 Task: Create a due date automation trigger when advanced on, 2 hours after a card is due add dates starting in 1 days.
Action: Mouse moved to (1071, 306)
Screenshot: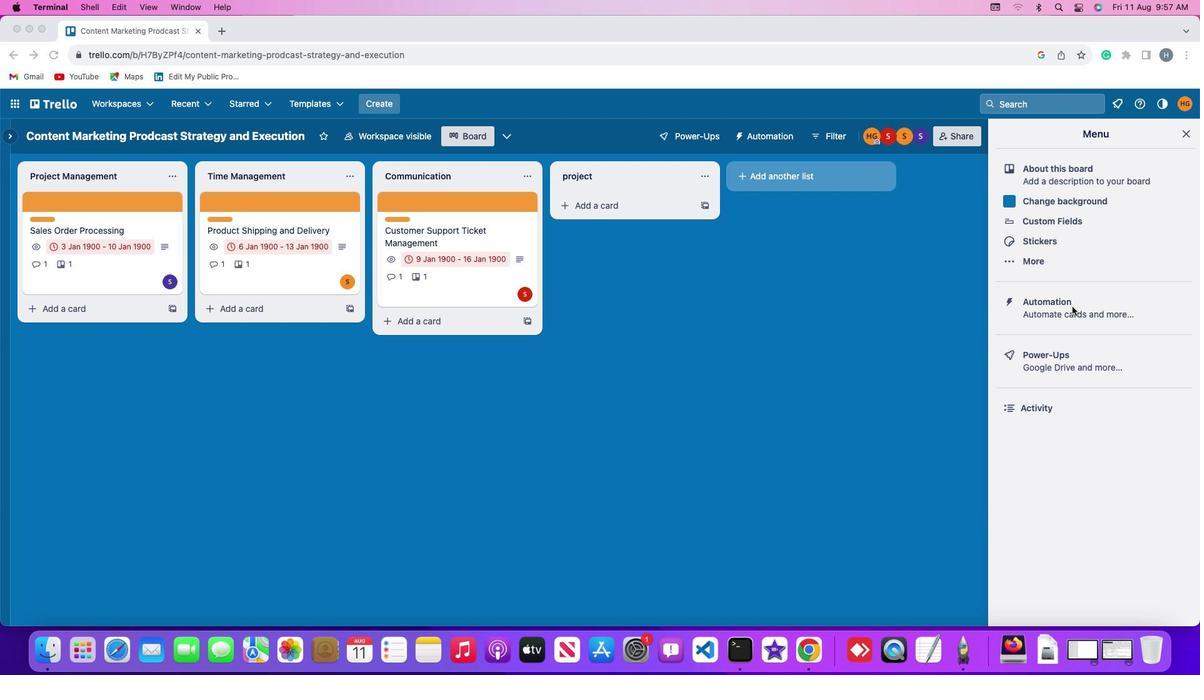 
Action: Mouse pressed left at (1071, 306)
Screenshot: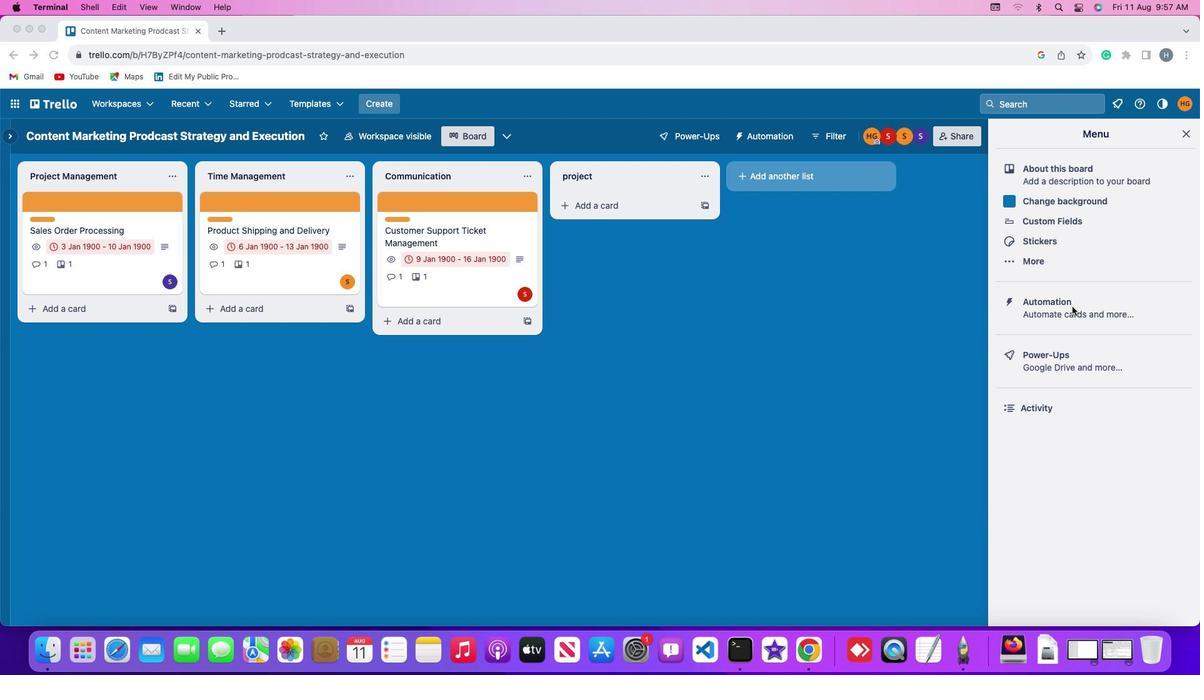 
Action: Mouse pressed left at (1071, 306)
Screenshot: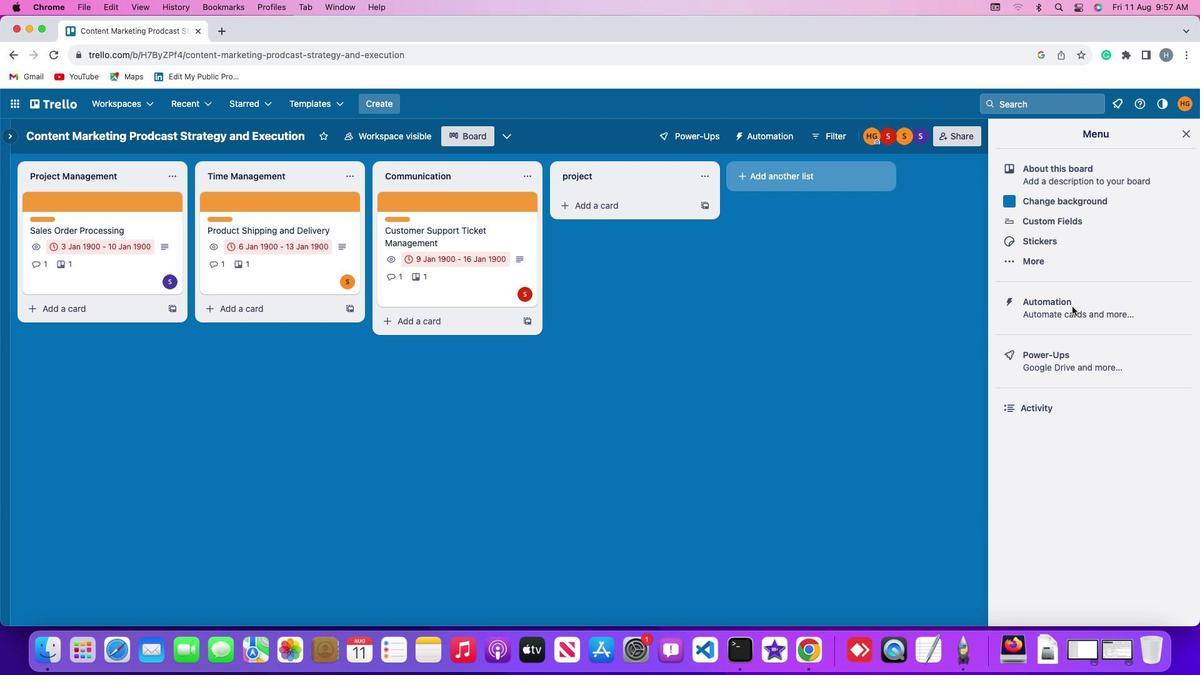 
Action: Mouse moved to (95, 296)
Screenshot: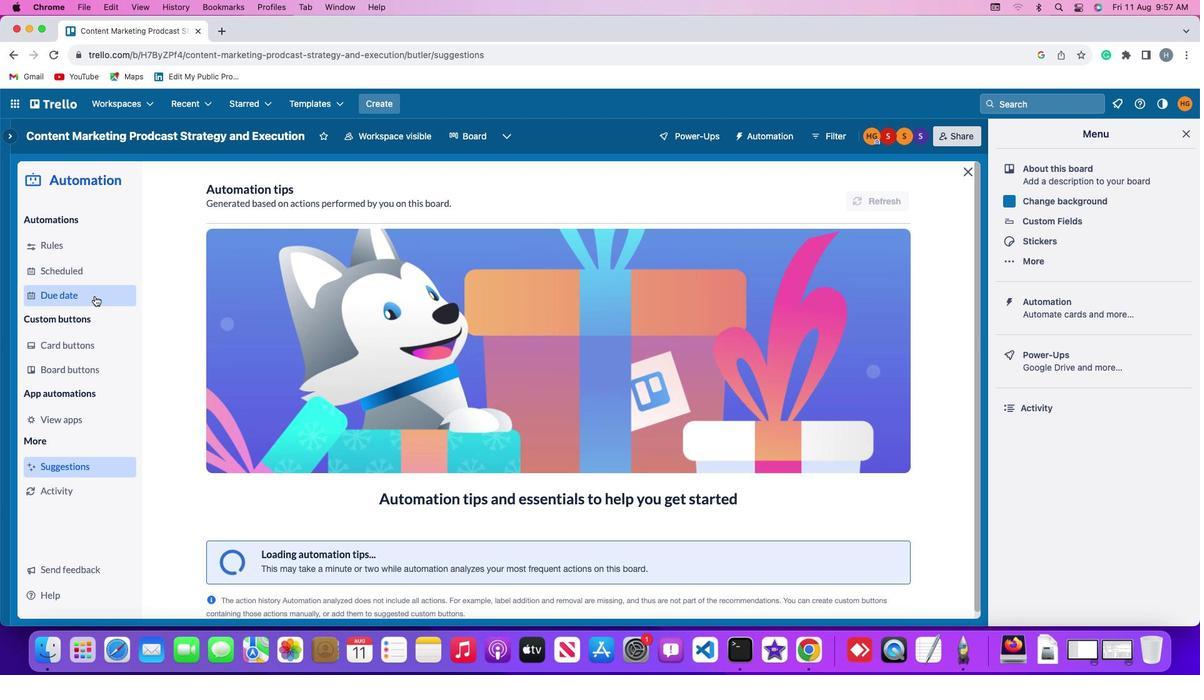 
Action: Mouse pressed left at (95, 296)
Screenshot: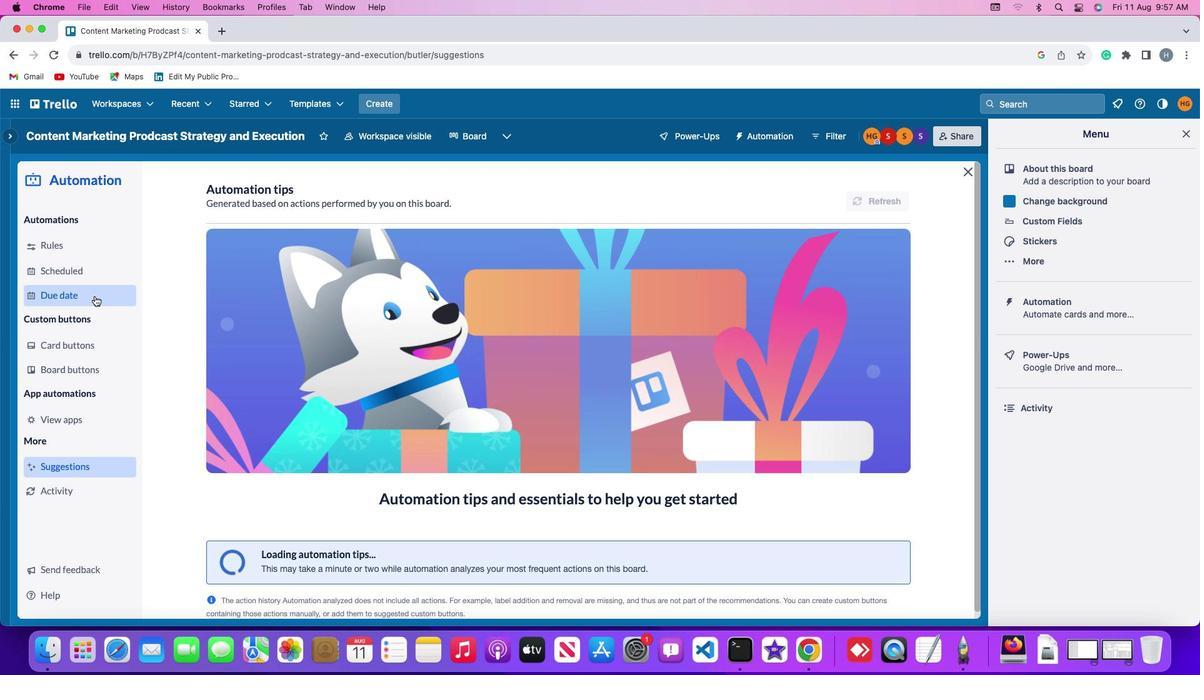 
Action: Mouse moved to (838, 194)
Screenshot: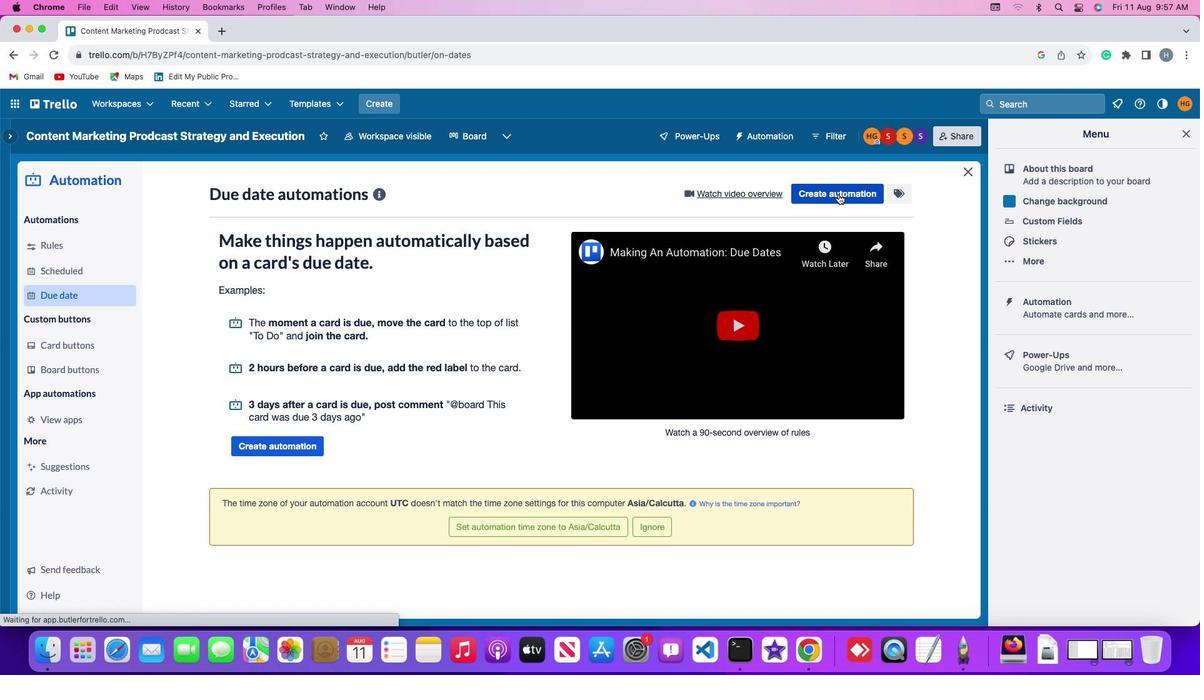 
Action: Mouse pressed left at (838, 194)
Screenshot: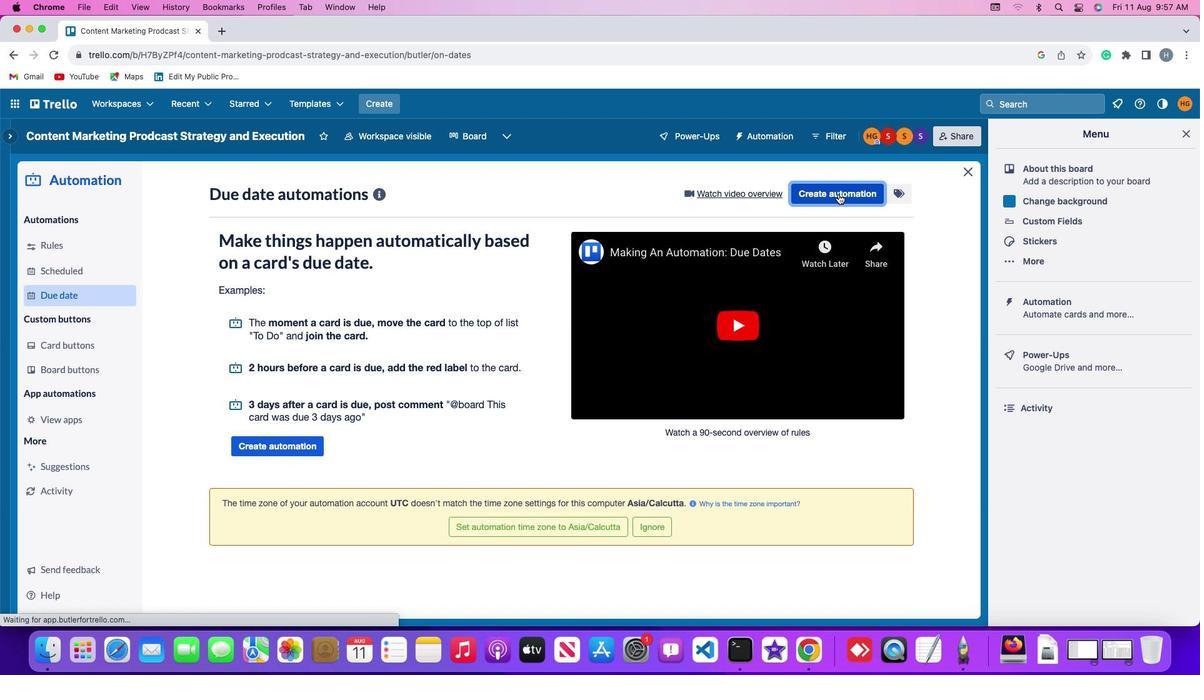 
Action: Mouse moved to (287, 313)
Screenshot: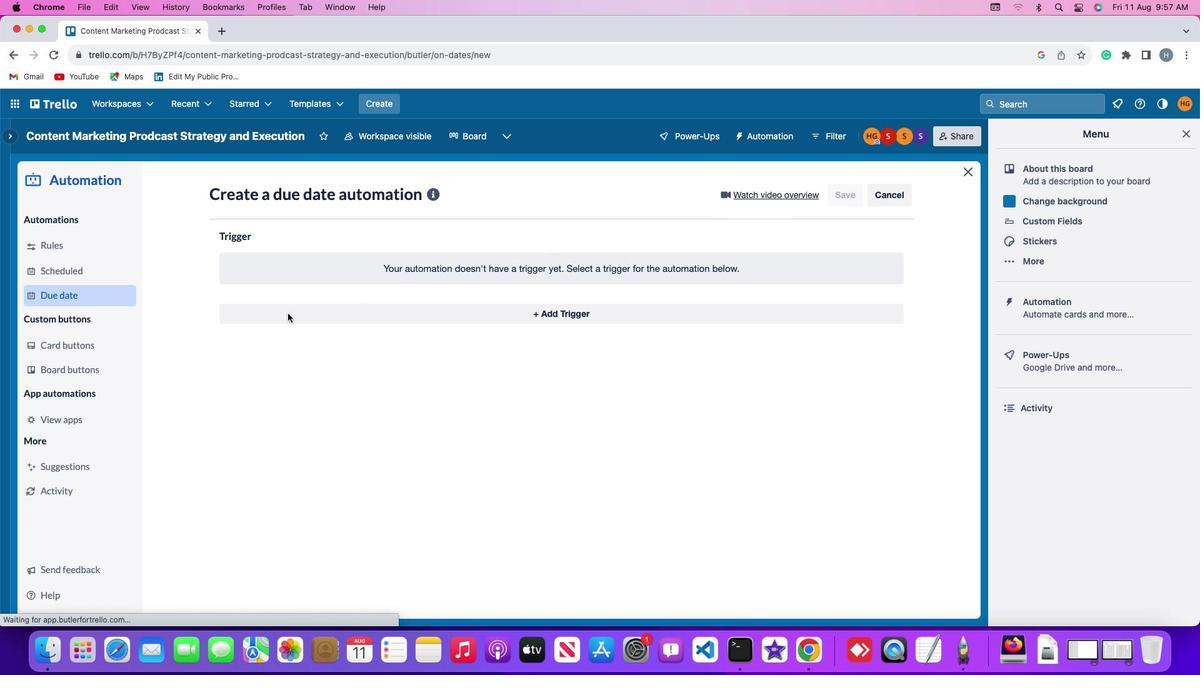 
Action: Mouse pressed left at (287, 313)
Screenshot: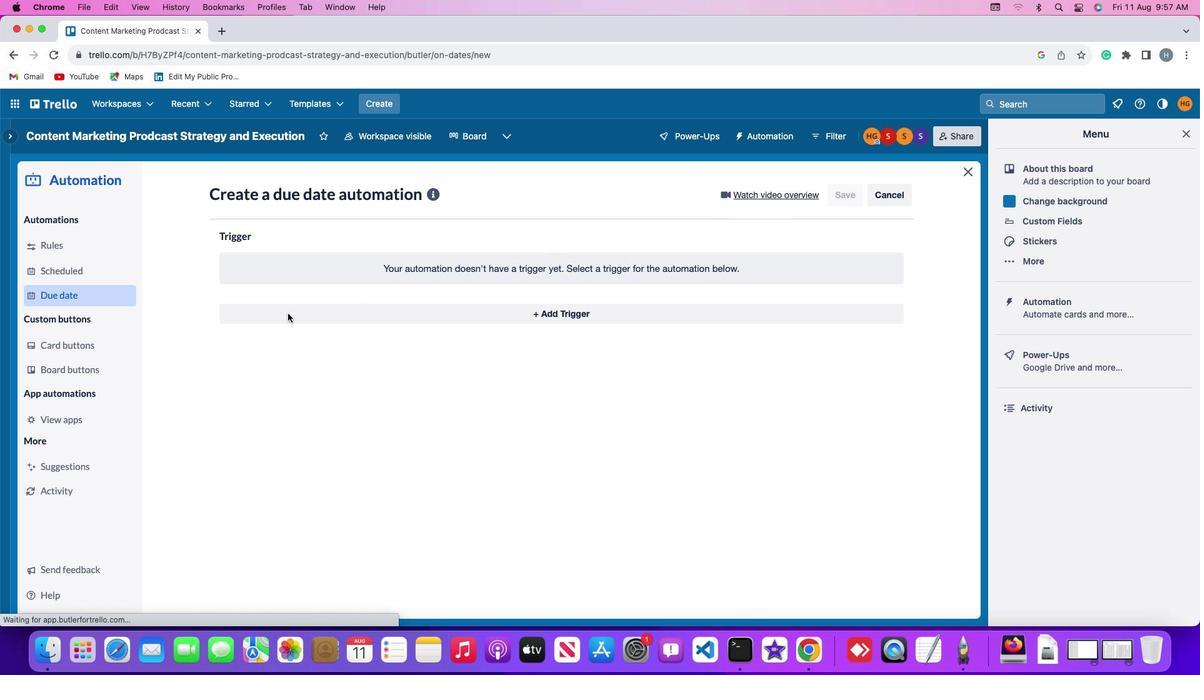 
Action: Mouse moved to (241, 501)
Screenshot: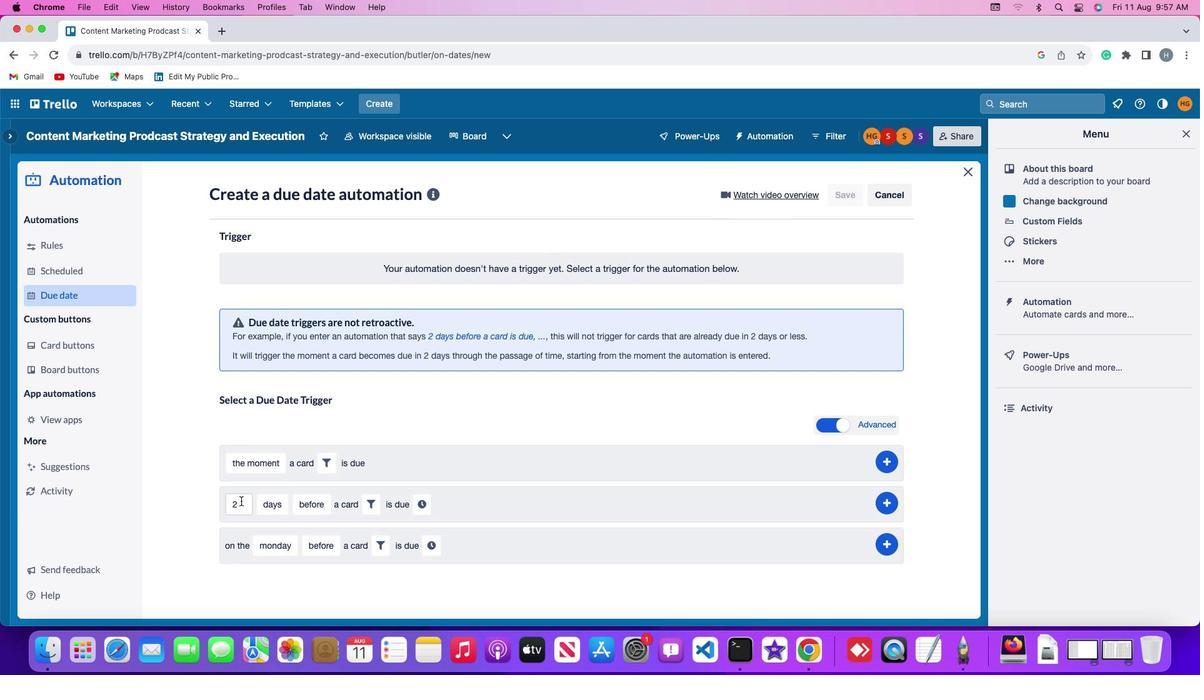 
Action: Mouse pressed left at (241, 501)
Screenshot: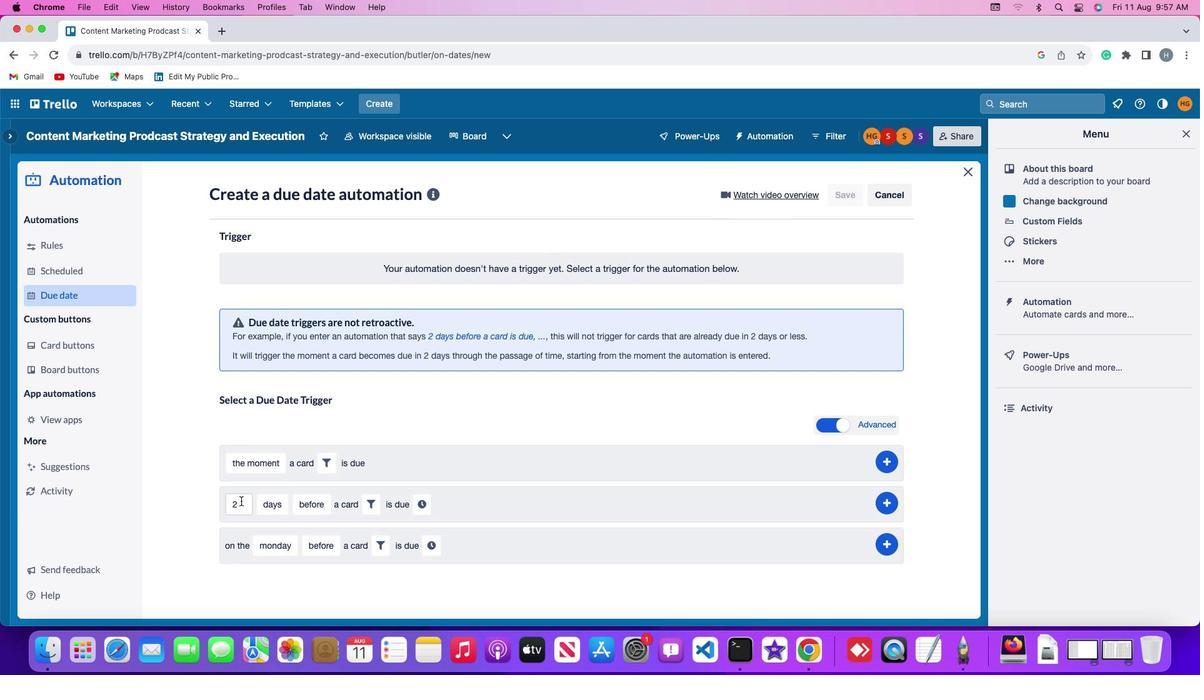 
Action: Mouse moved to (244, 500)
Screenshot: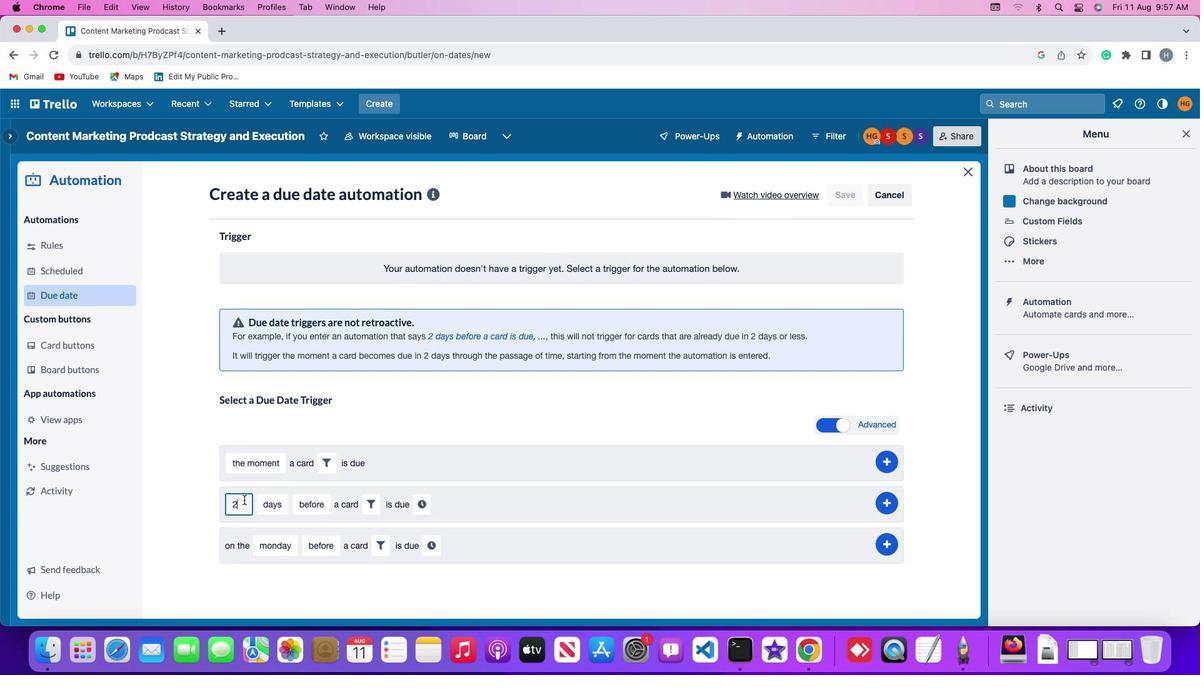 
Action: Key pressed Key.backspace'2'
Screenshot: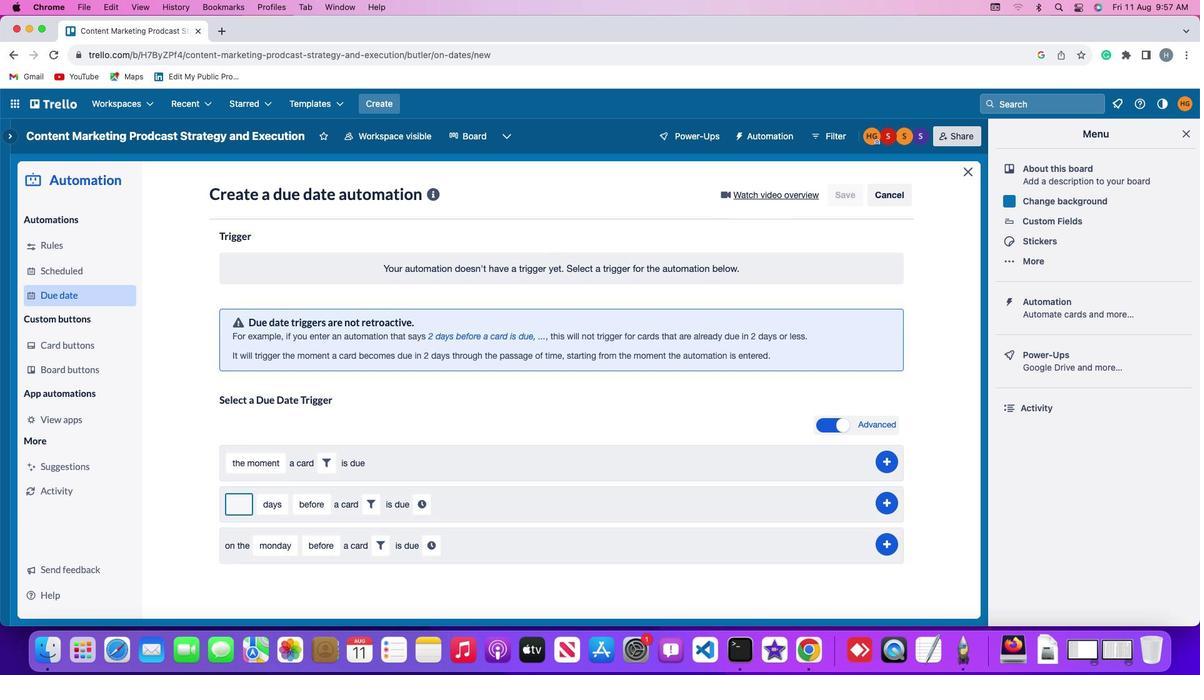 
Action: Mouse moved to (268, 499)
Screenshot: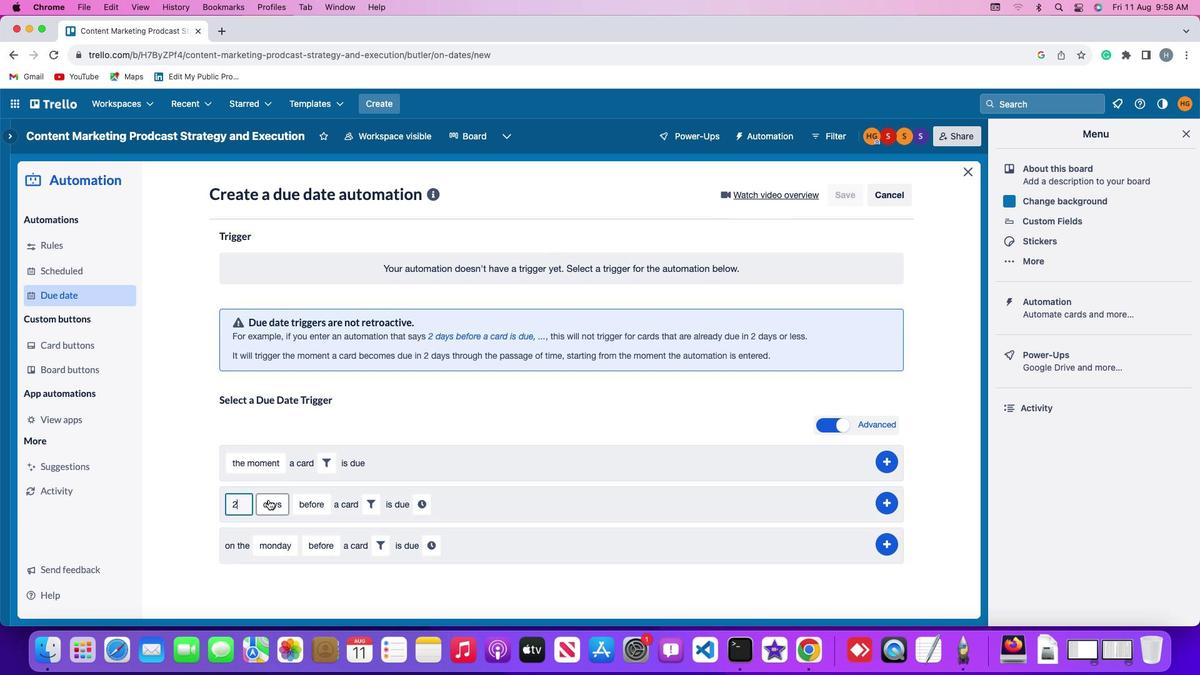 
Action: Mouse pressed left at (268, 499)
Screenshot: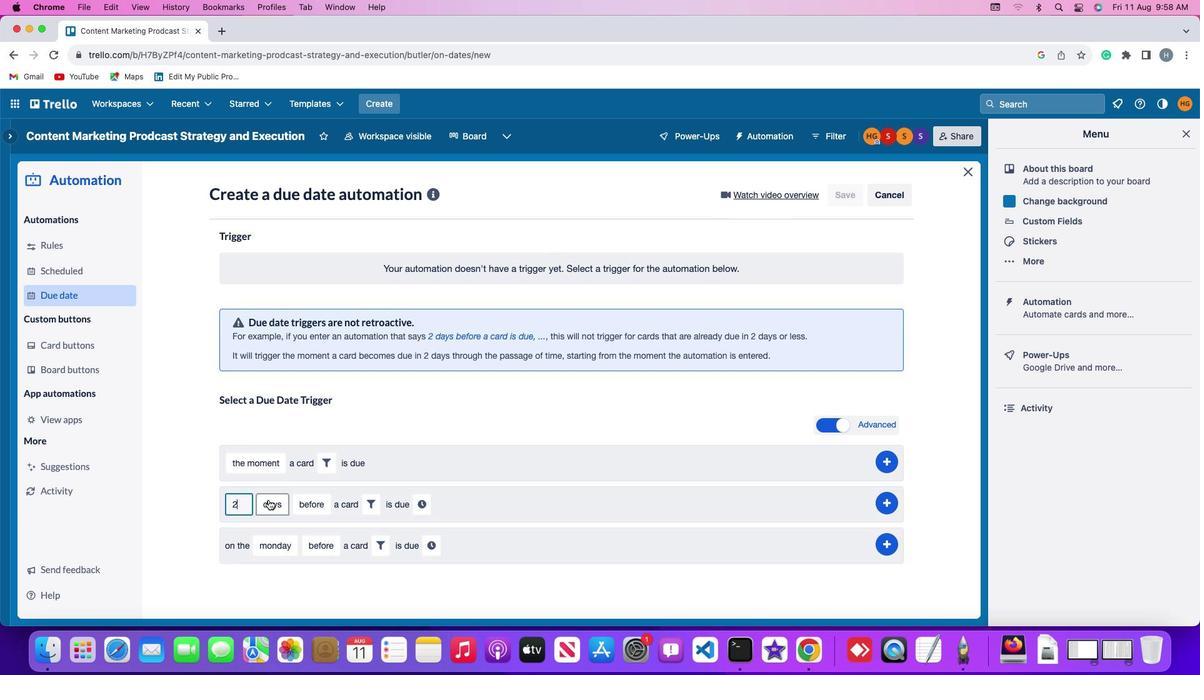
Action: Mouse moved to (284, 581)
Screenshot: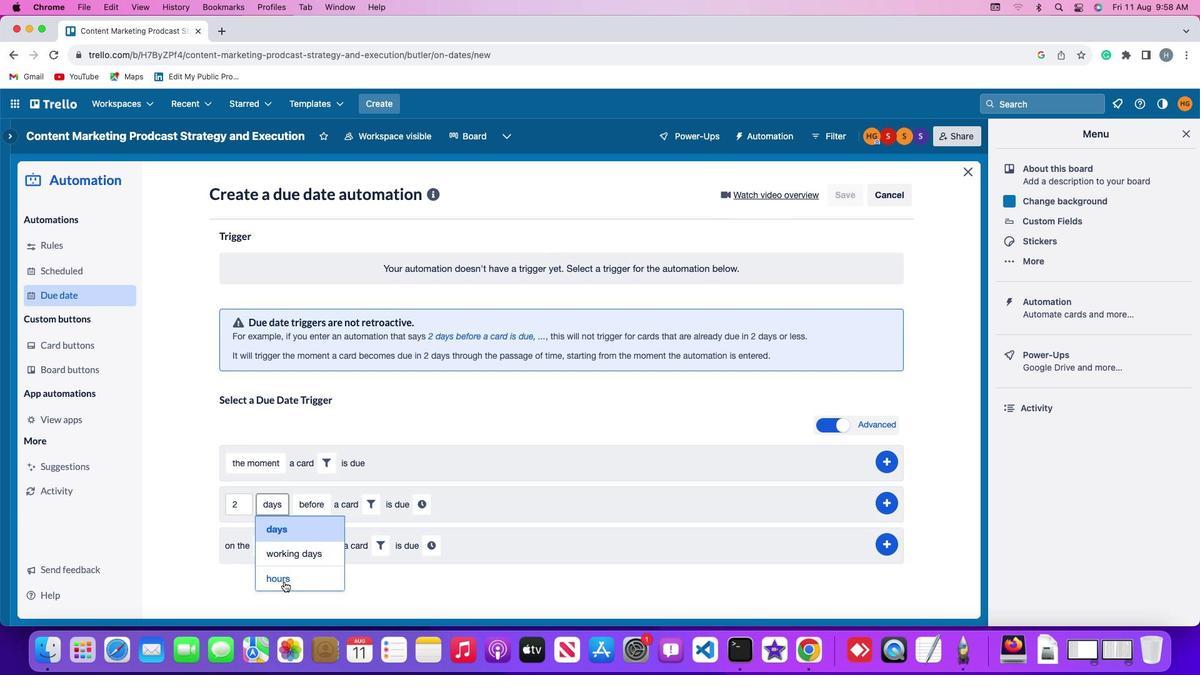 
Action: Mouse pressed left at (284, 581)
Screenshot: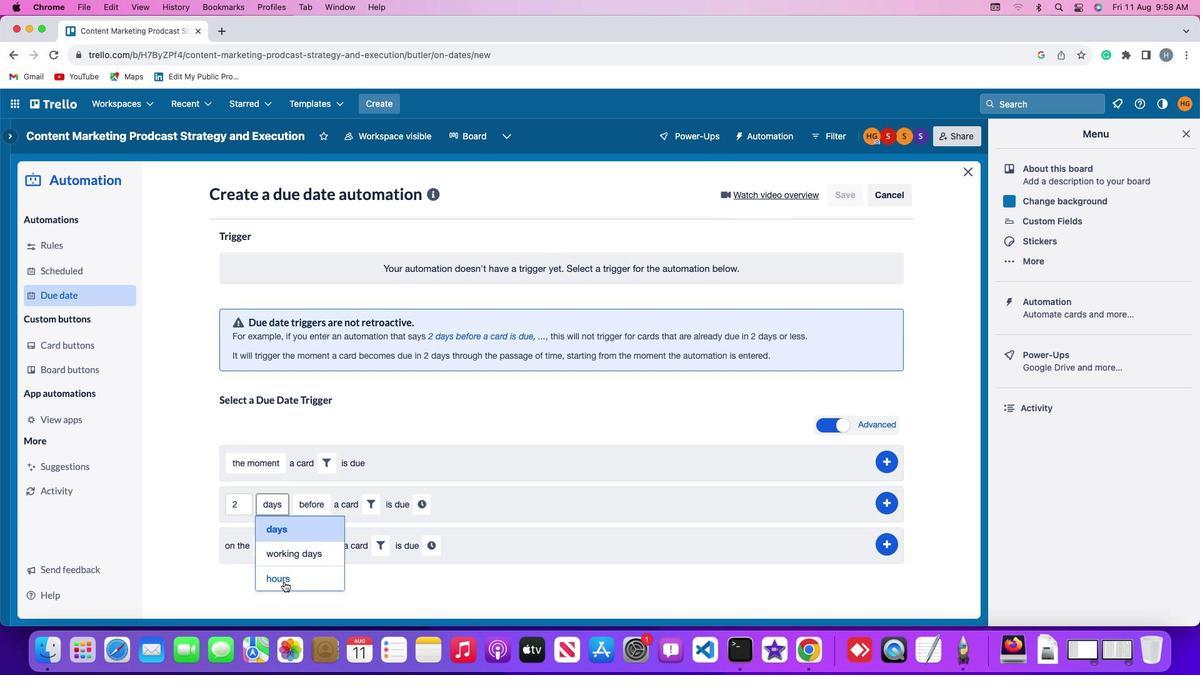
Action: Mouse moved to (322, 504)
Screenshot: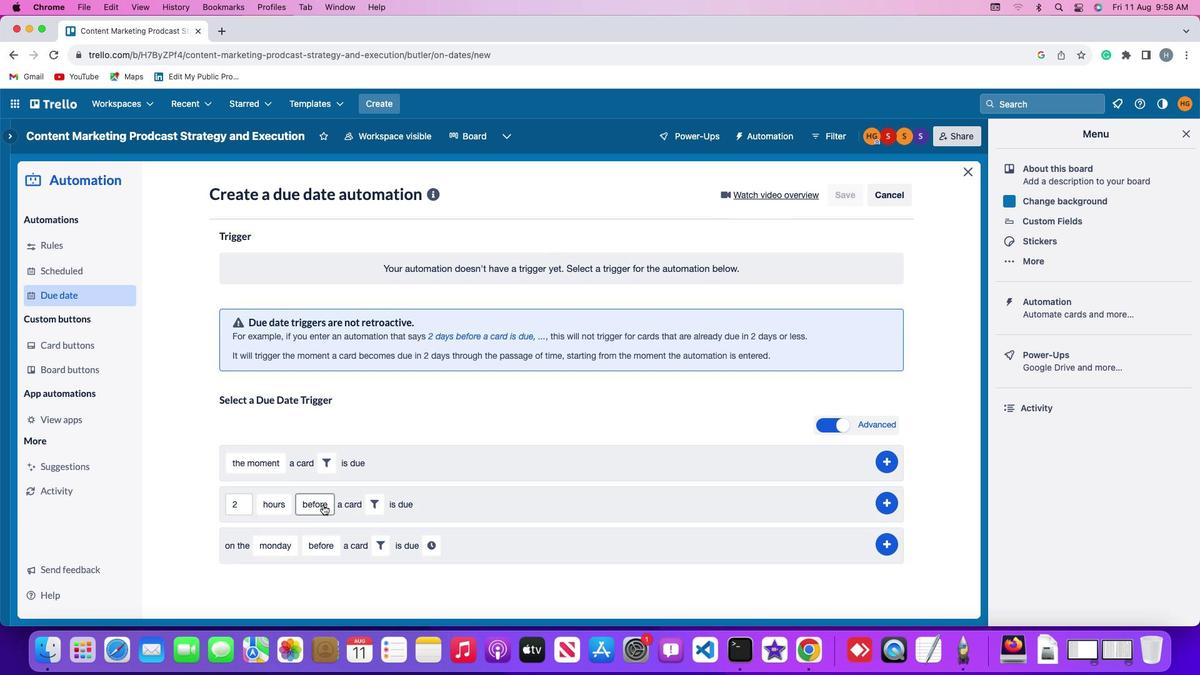 
Action: Mouse pressed left at (322, 504)
Screenshot: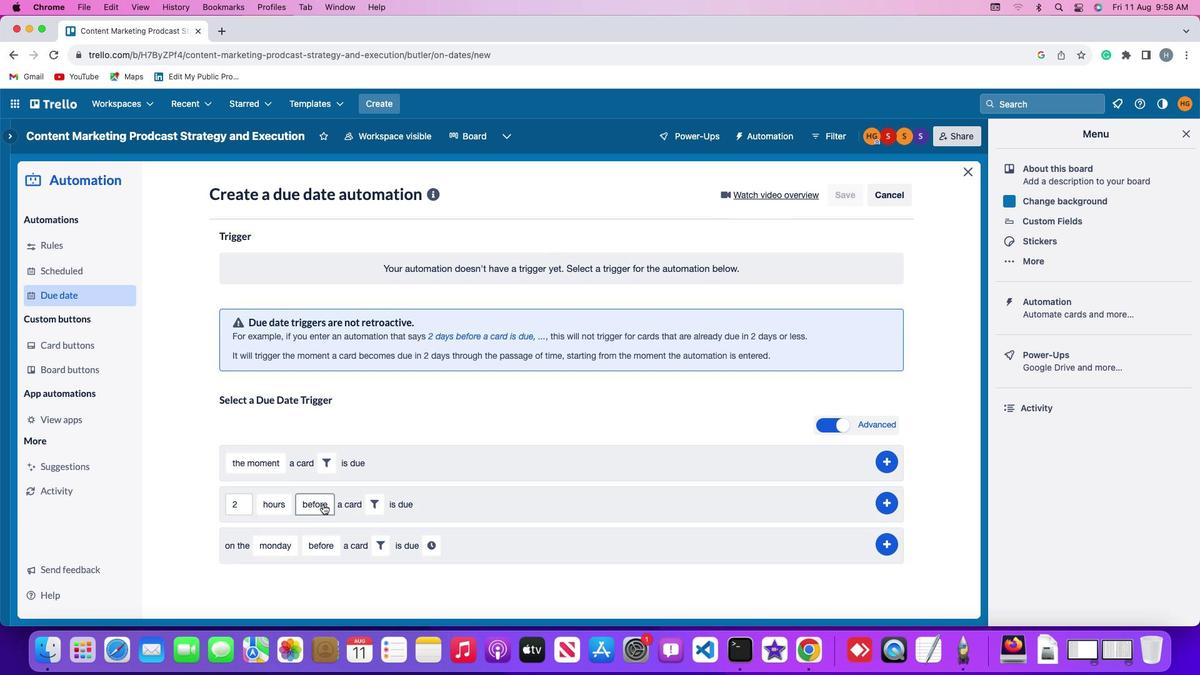 
Action: Mouse moved to (328, 556)
Screenshot: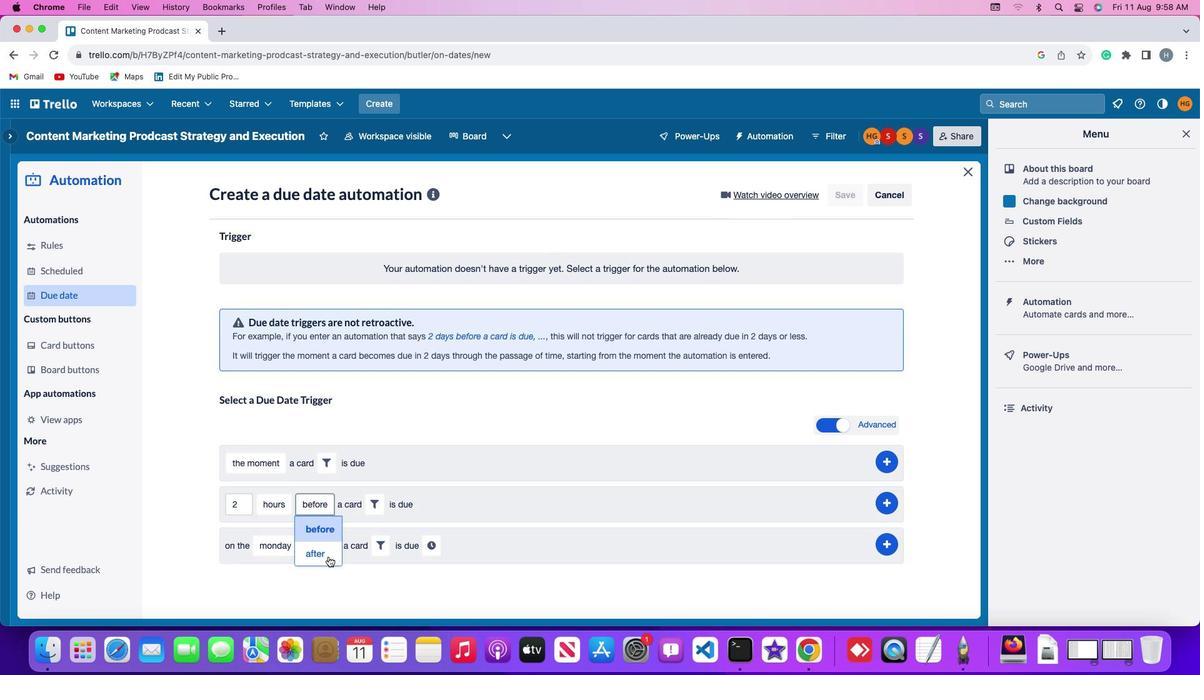 
Action: Mouse pressed left at (328, 556)
Screenshot: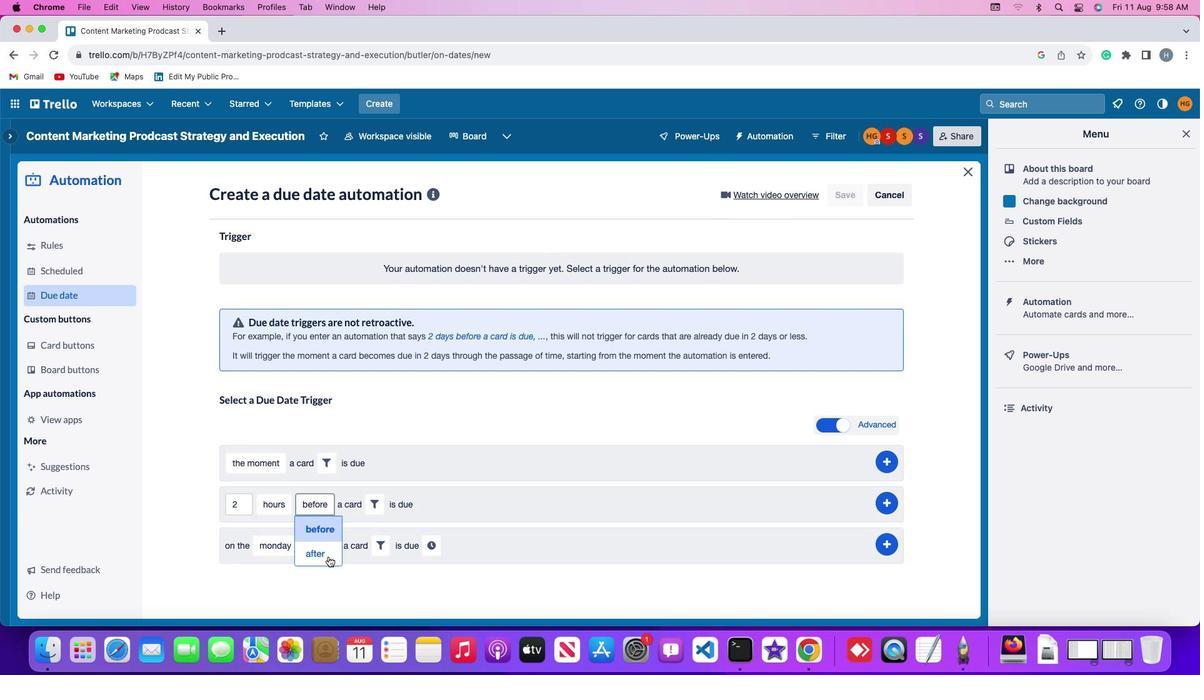 
Action: Mouse moved to (365, 507)
Screenshot: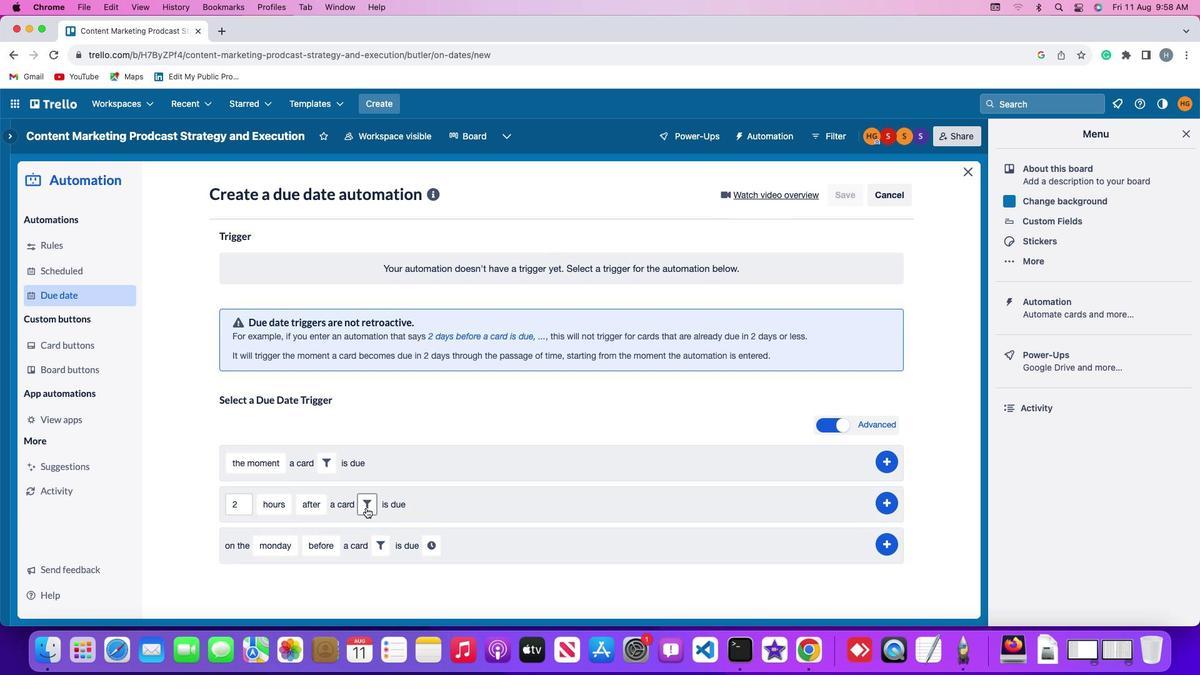 
Action: Mouse pressed left at (365, 507)
Screenshot: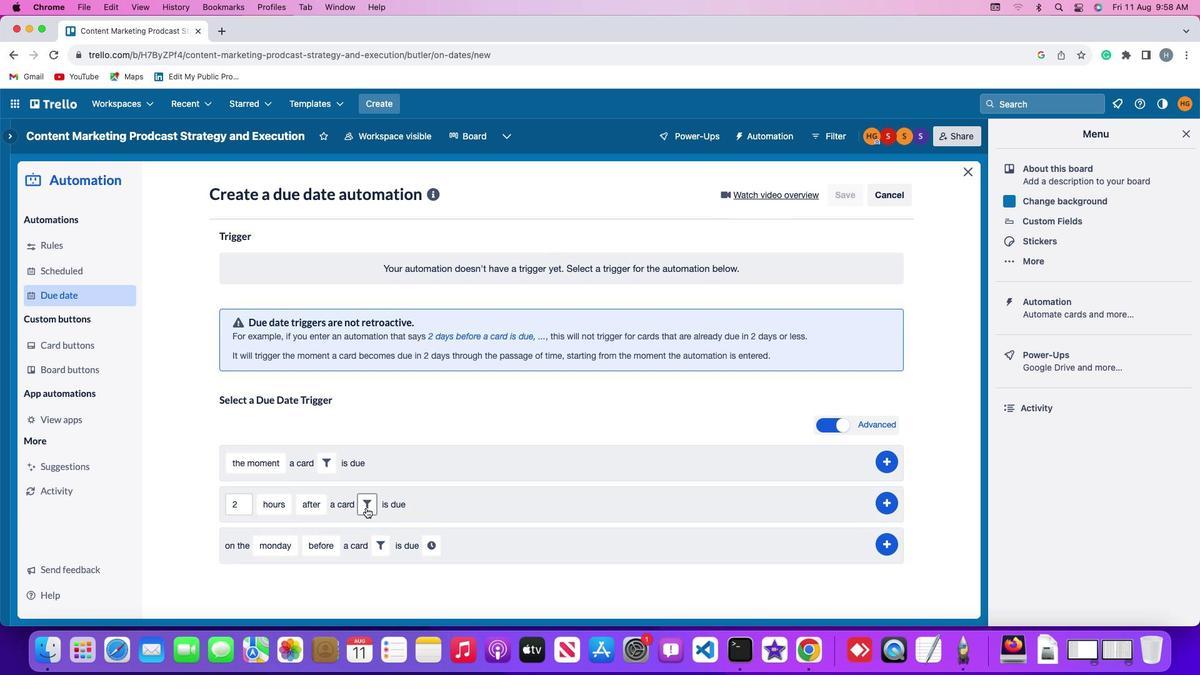 
Action: Mouse moved to (438, 548)
Screenshot: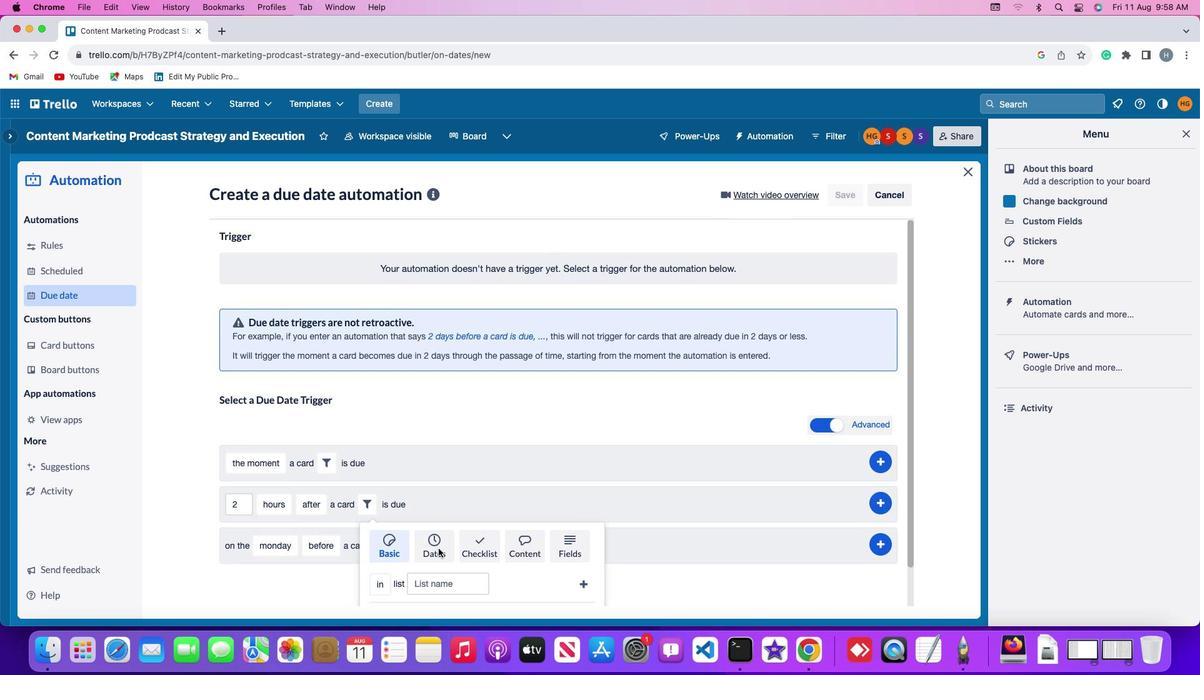 
Action: Mouse pressed left at (438, 548)
Screenshot: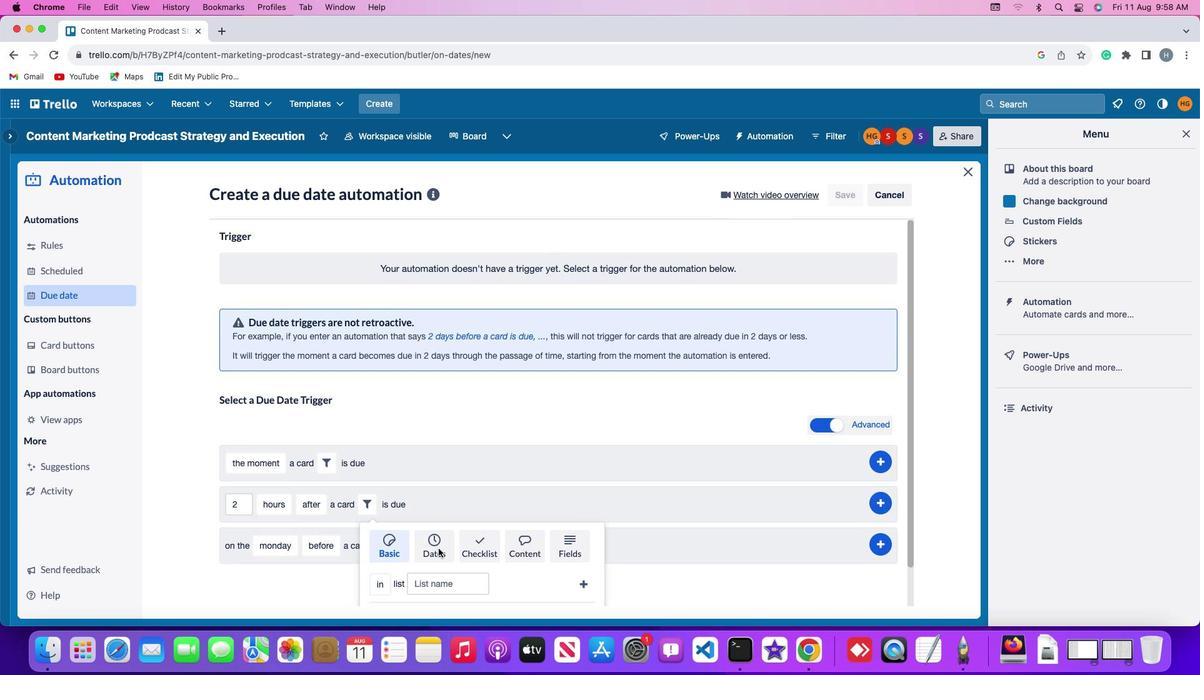 
Action: Mouse moved to (336, 580)
Screenshot: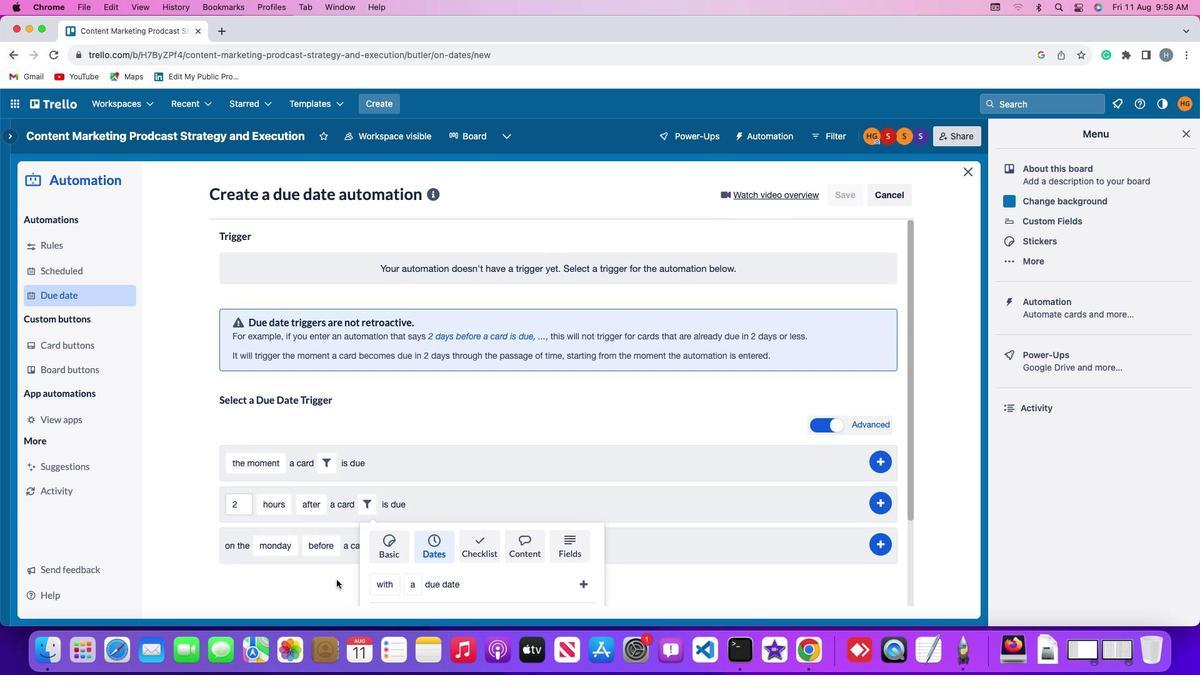 
Action: Mouse scrolled (336, 580) with delta (0, 0)
Screenshot: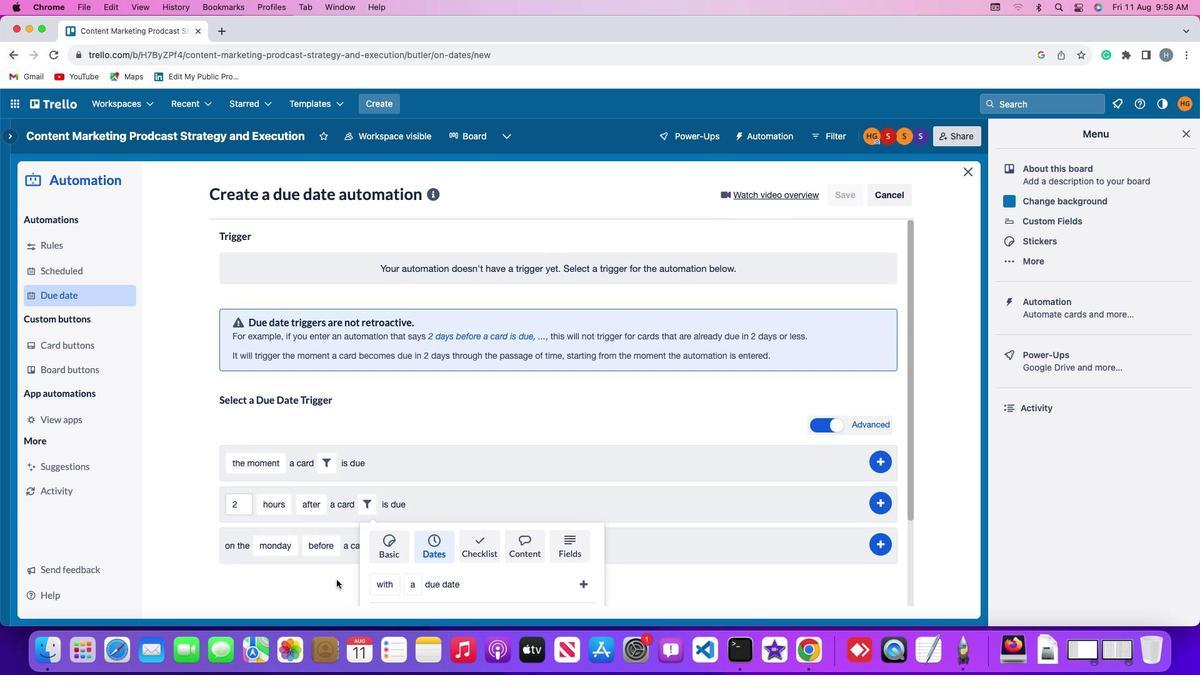
Action: Mouse scrolled (336, 580) with delta (0, 0)
Screenshot: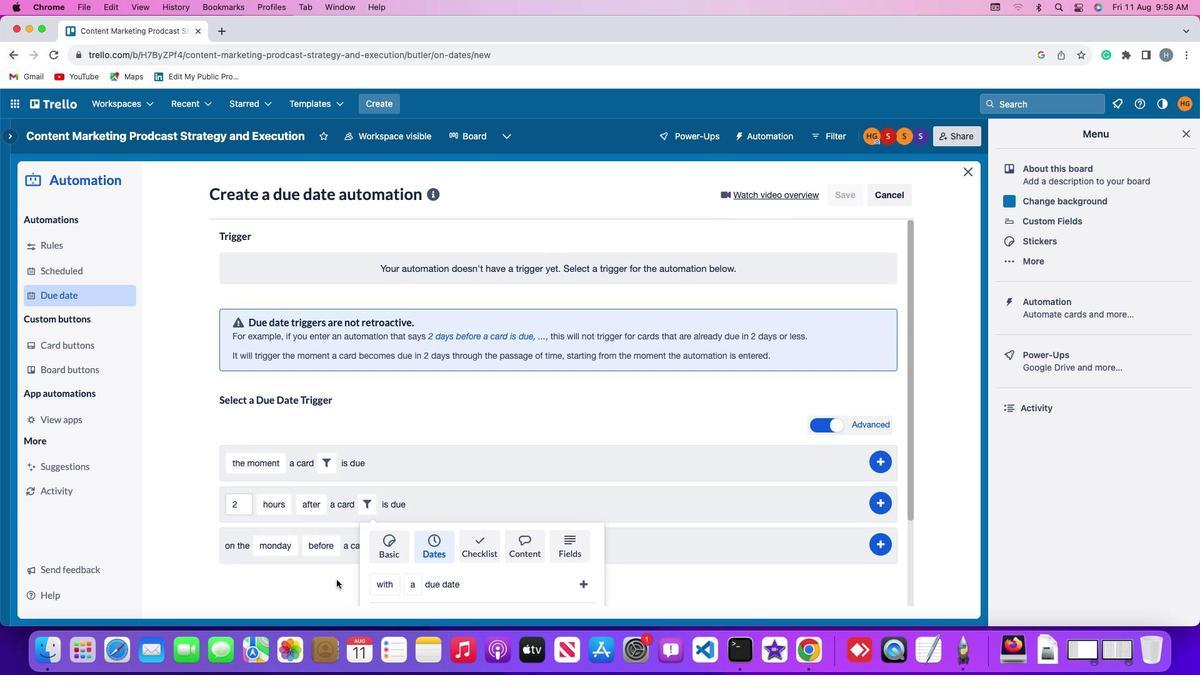 
Action: Mouse scrolled (336, 580) with delta (0, -1)
Screenshot: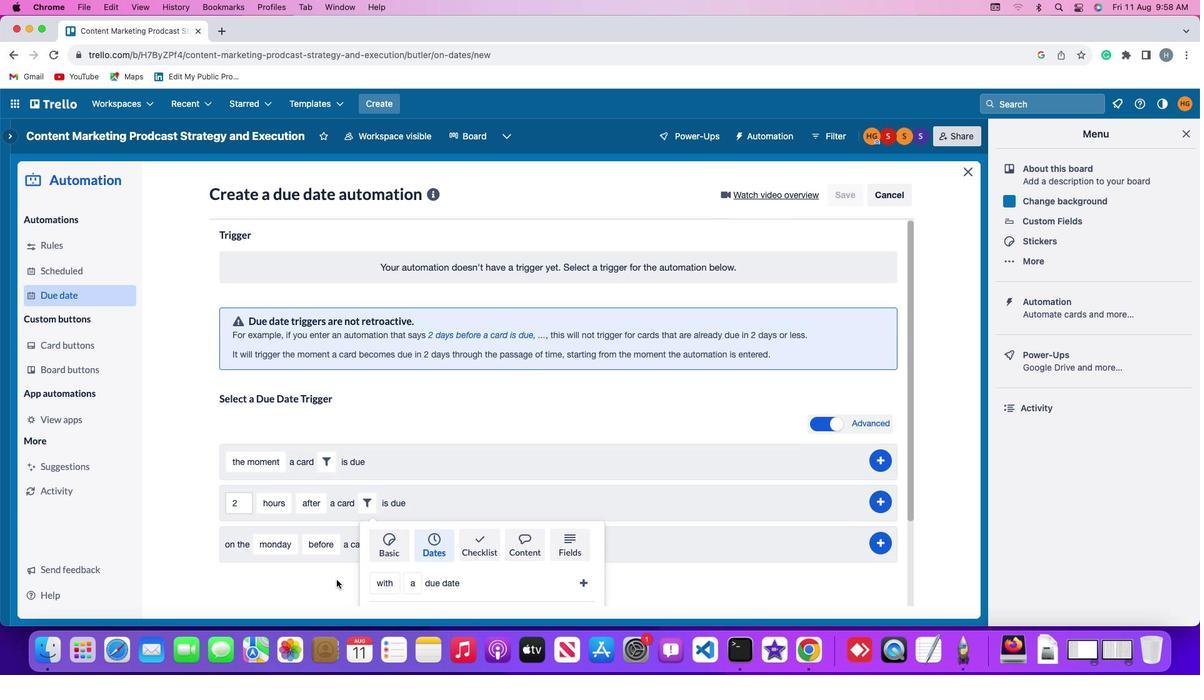 
Action: Mouse scrolled (336, 580) with delta (0, -3)
Screenshot: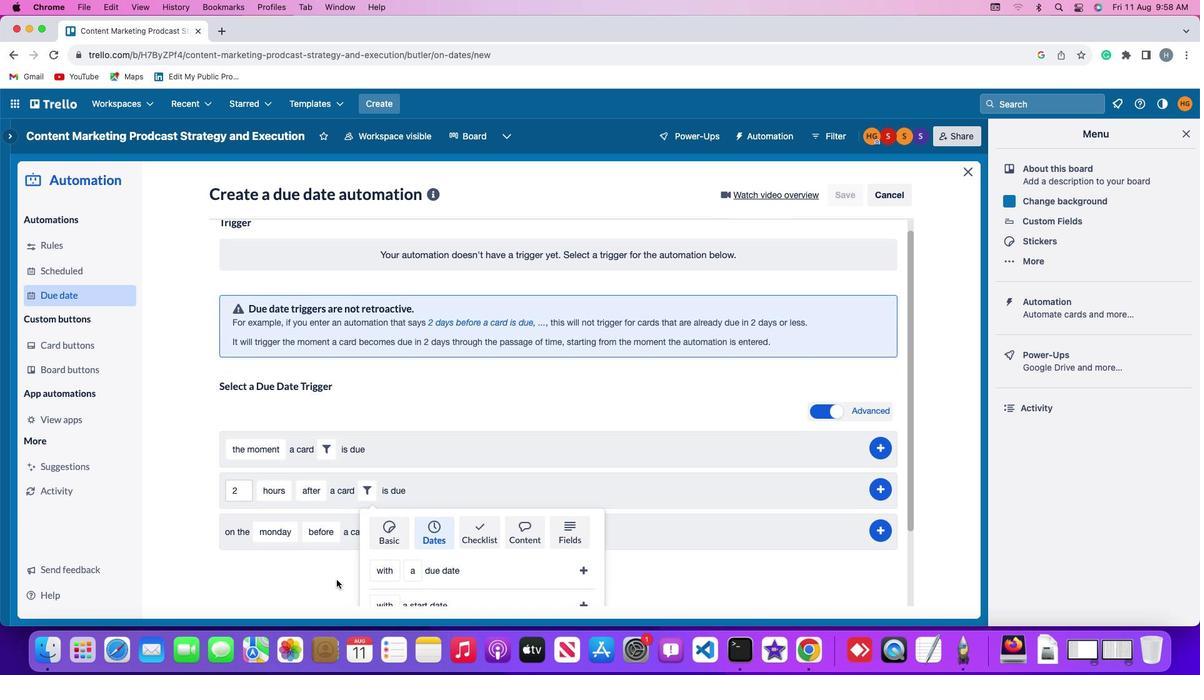 
Action: Mouse scrolled (336, 580) with delta (0, 0)
Screenshot: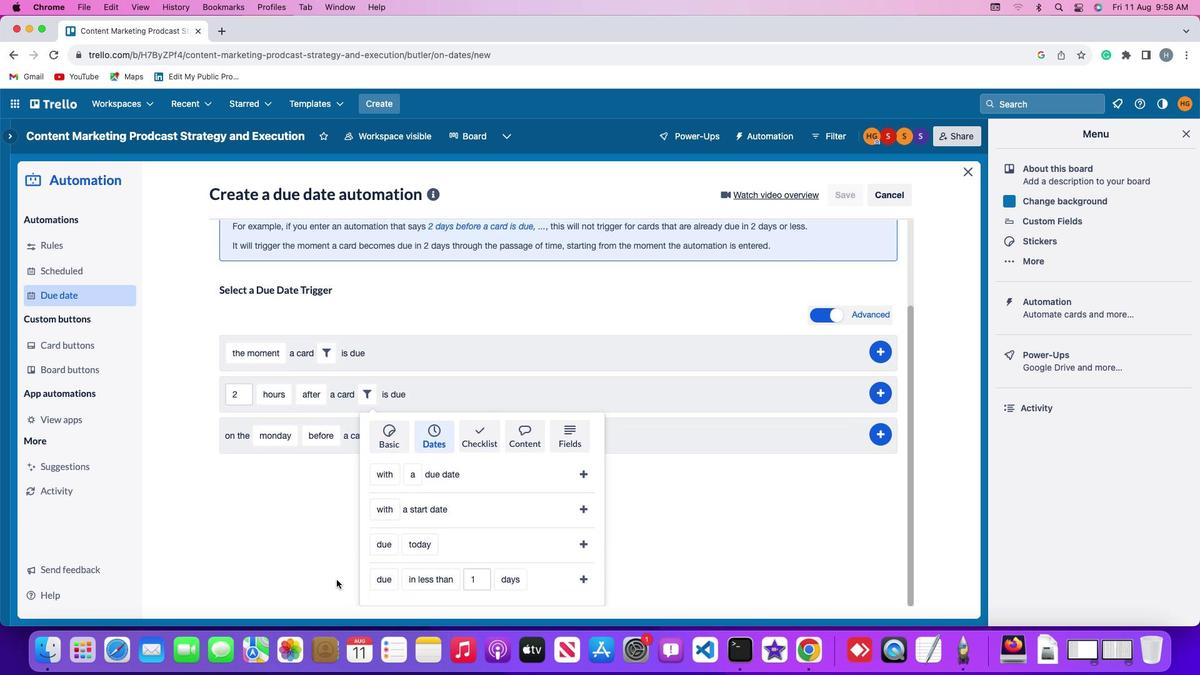 
Action: Mouse scrolled (336, 580) with delta (0, 0)
Screenshot: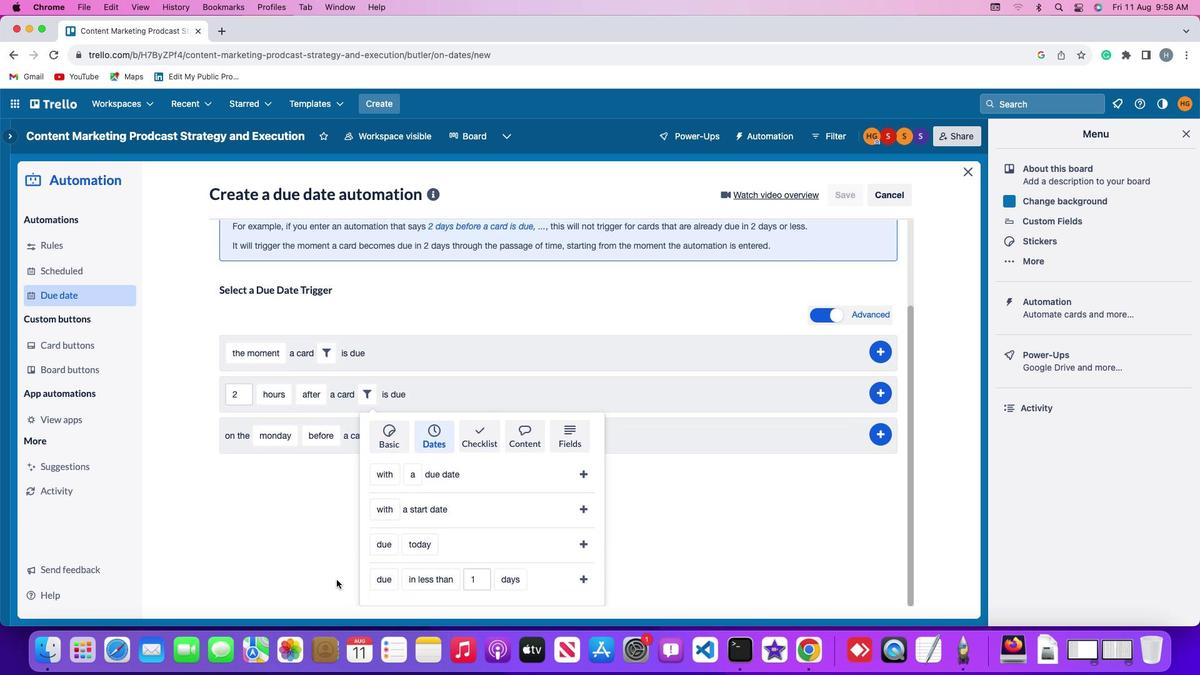 
Action: Mouse scrolled (336, 580) with delta (0, -1)
Screenshot: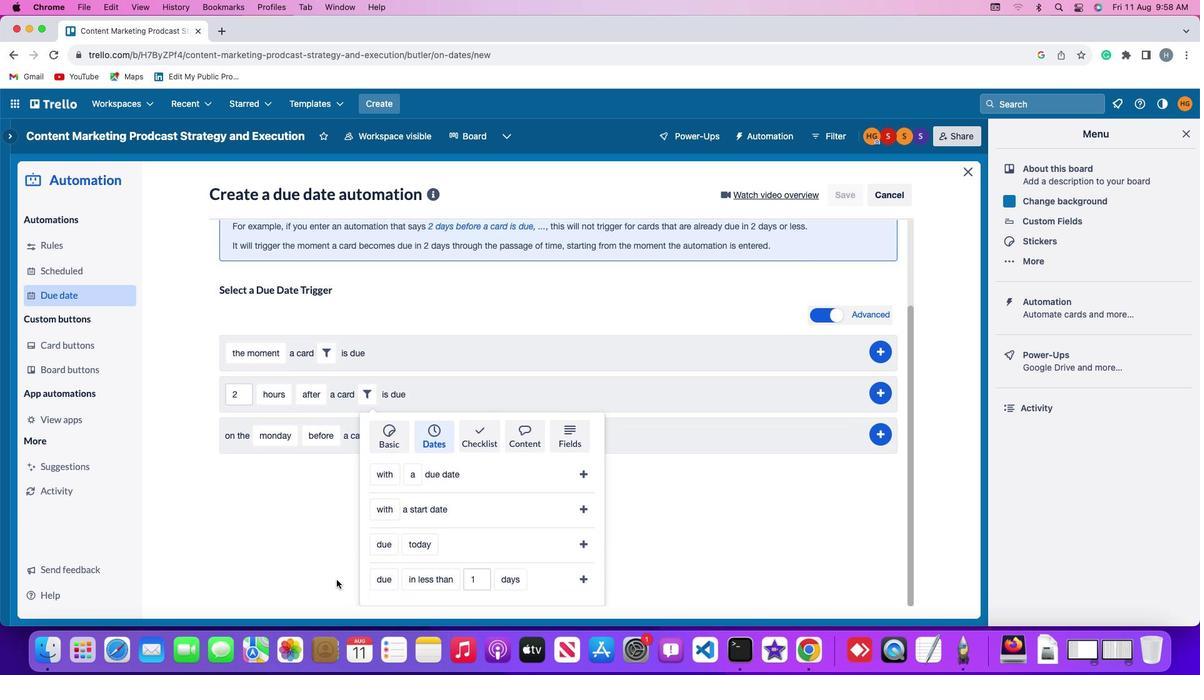 
Action: Mouse scrolled (336, 580) with delta (0, -3)
Screenshot: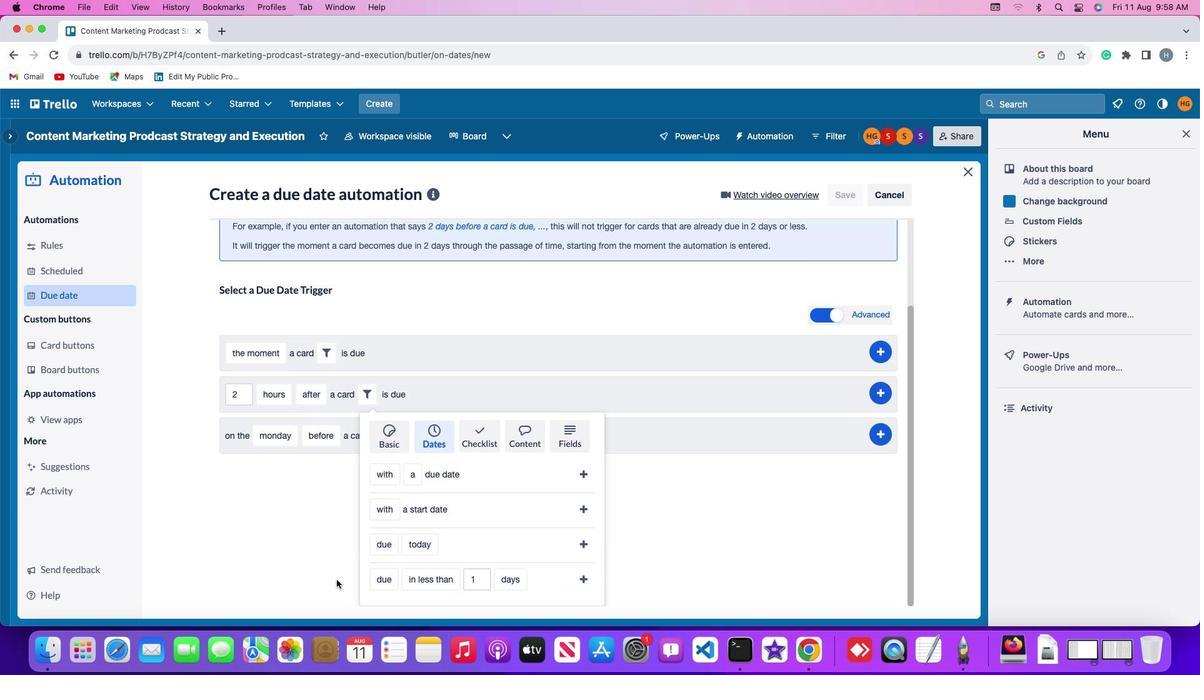 
Action: Mouse moved to (383, 573)
Screenshot: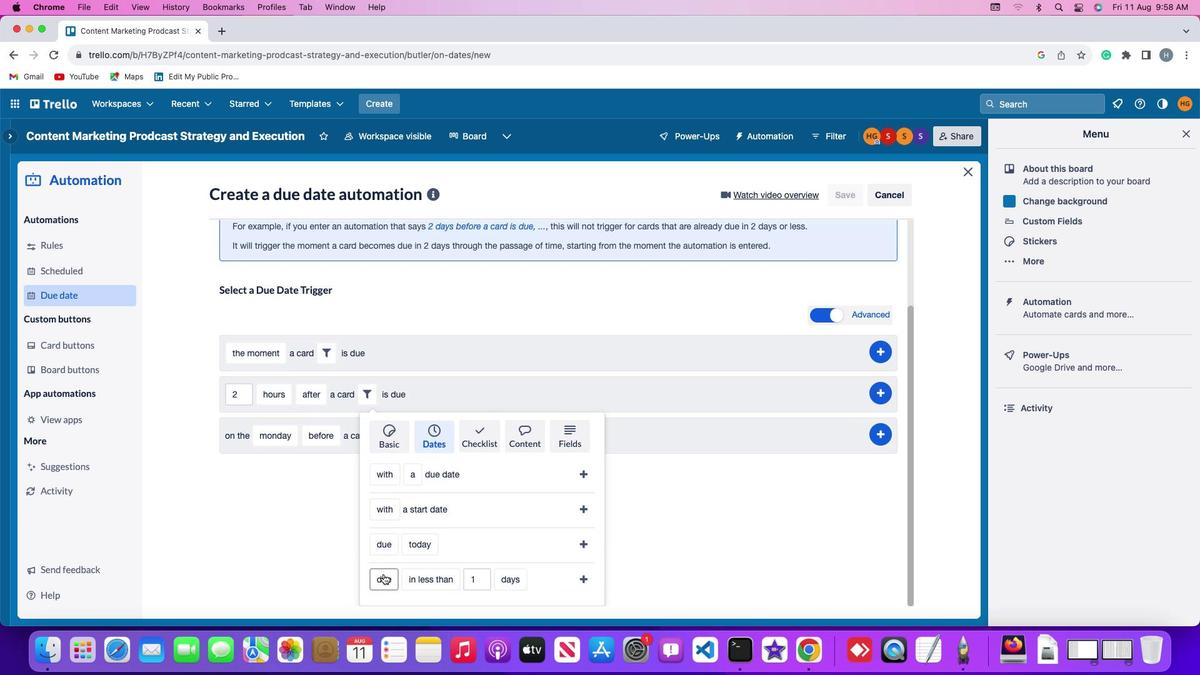 
Action: Mouse pressed left at (383, 573)
Screenshot: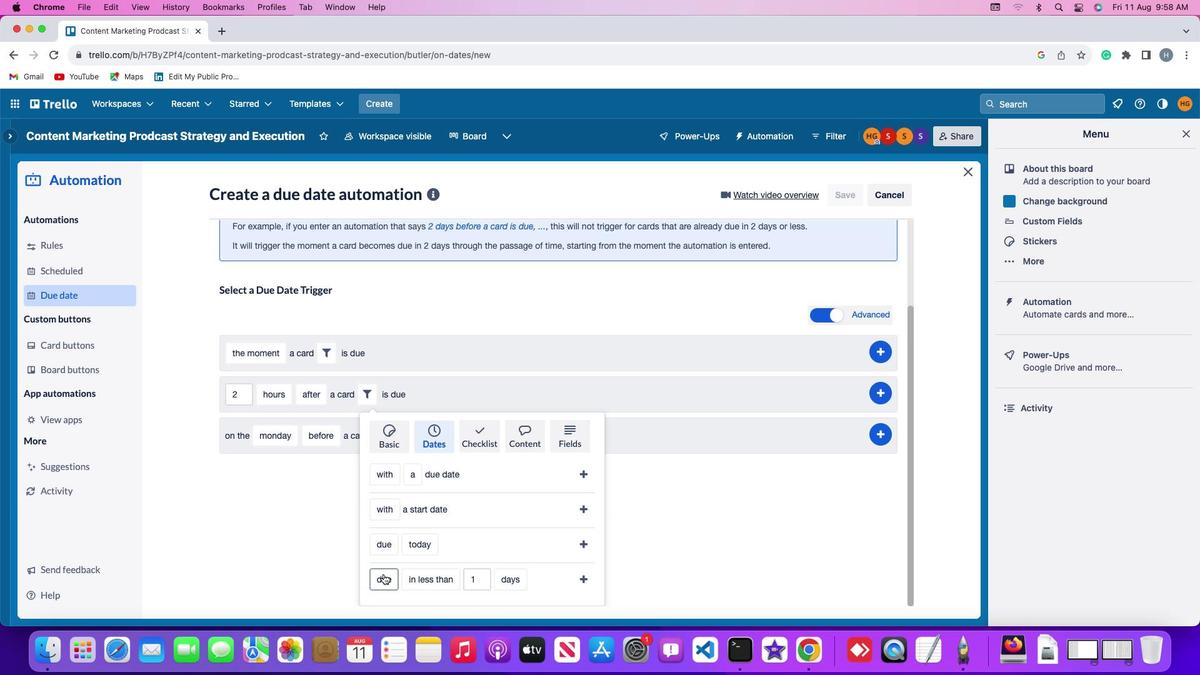 
Action: Mouse moved to (387, 558)
Screenshot: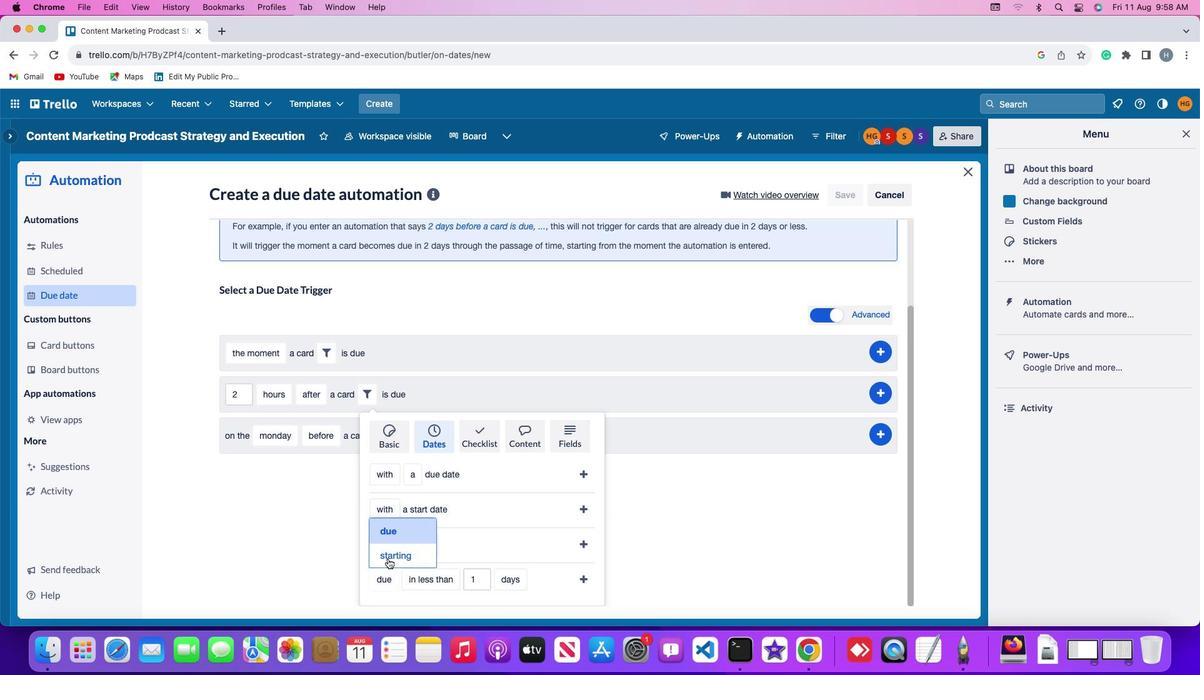 
Action: Mouse pressed left at (387, 558)
Screenshot: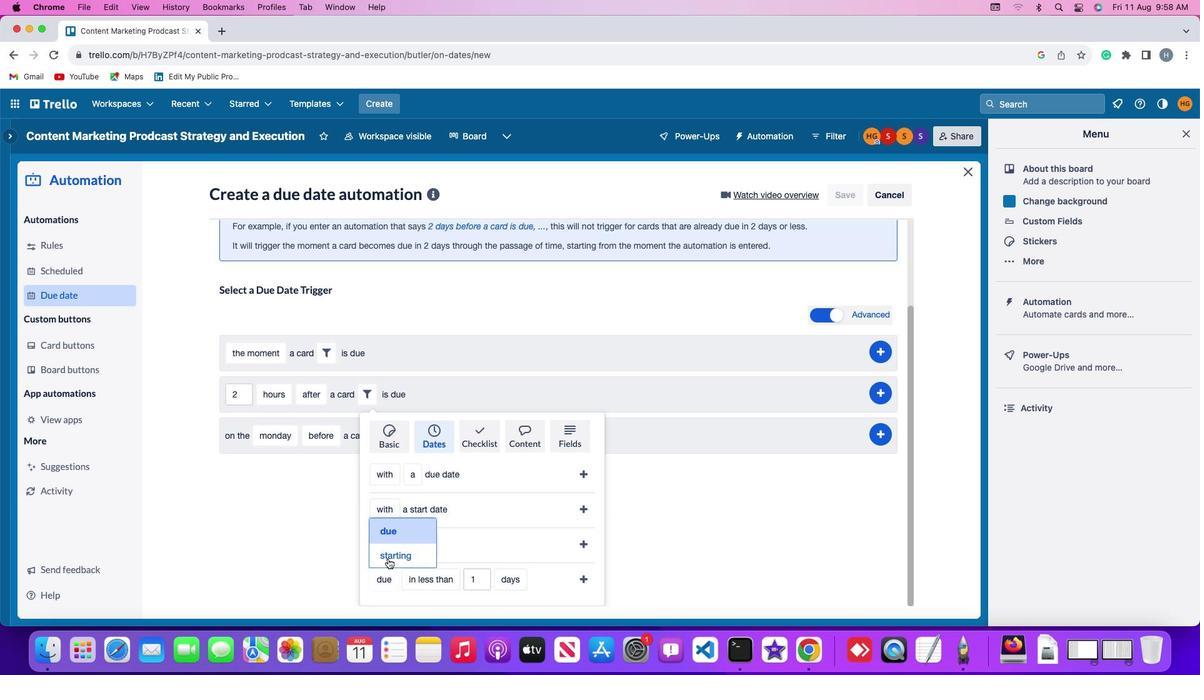 
Action: Mouse moved to (425, 576)
Screenshot: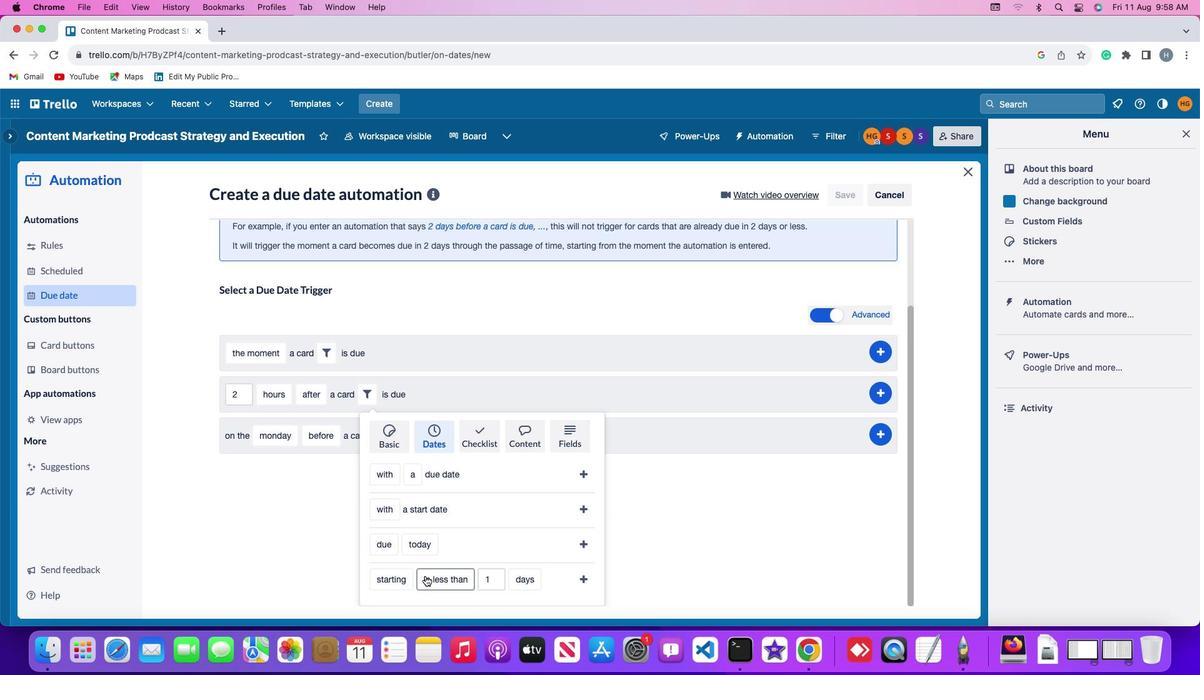 
Action: Mouse pressed left at (425, 576)
Screenshot: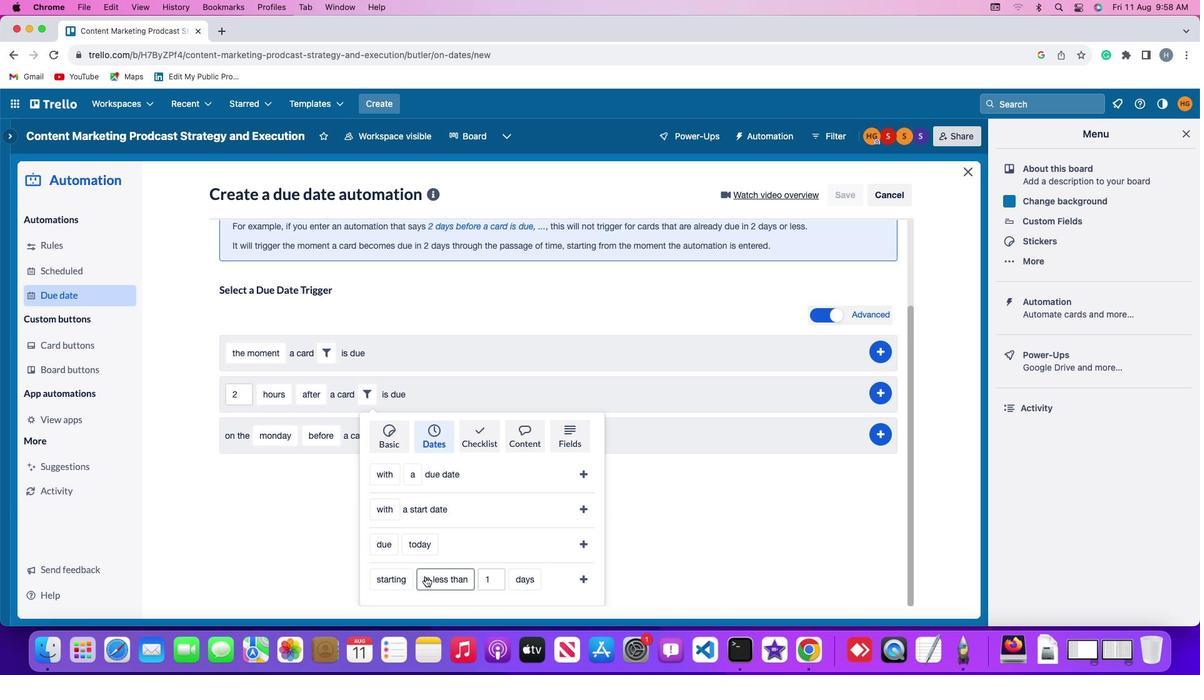 
Action: Mouse moved to (437, 537)
Screenshot: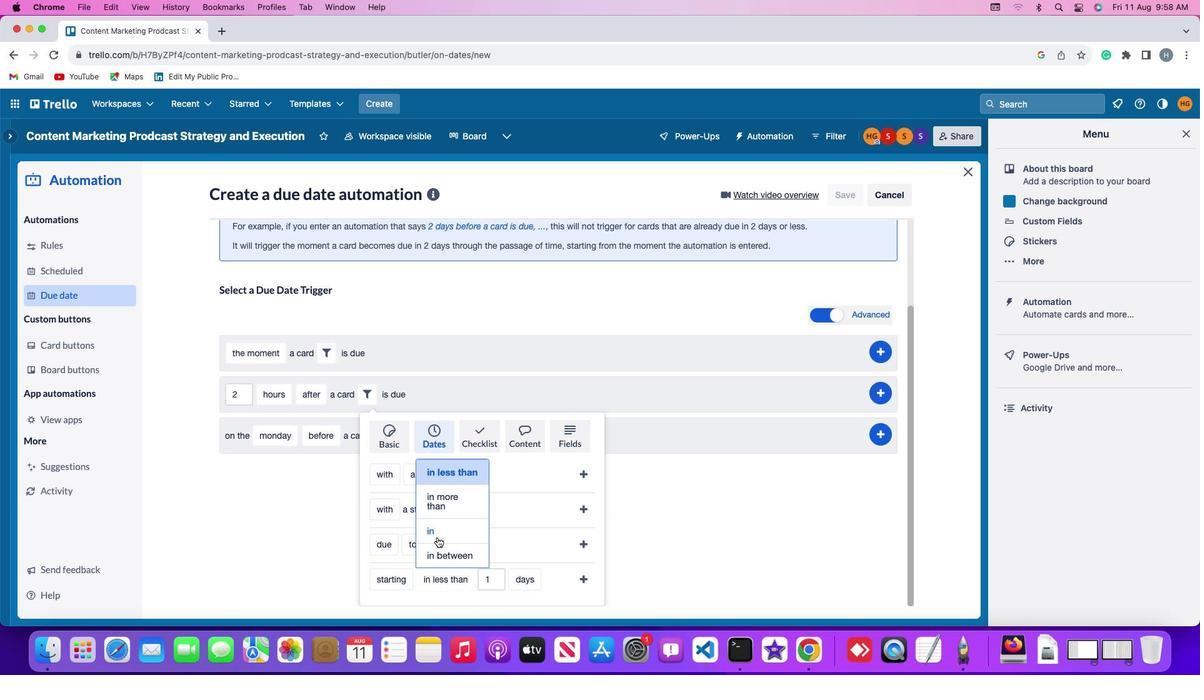
Action: Mouse pressed left at (437, 537)
Screenshot: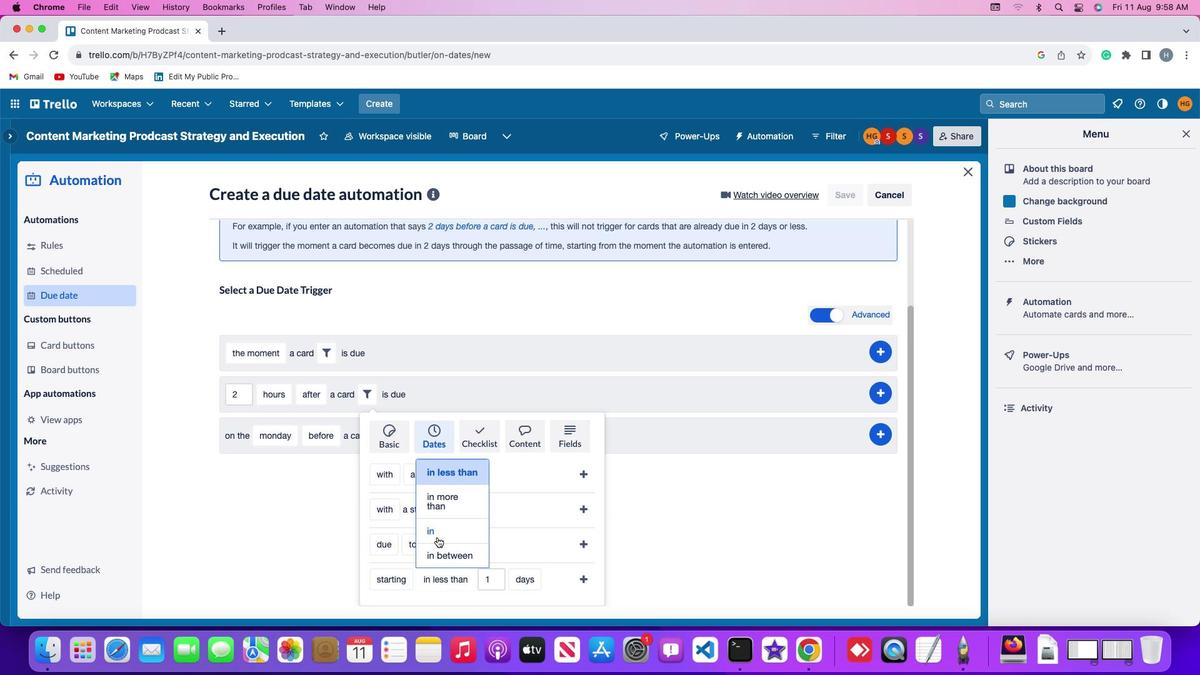 
Action: Mouse moved to (457, 577)
Screenshot: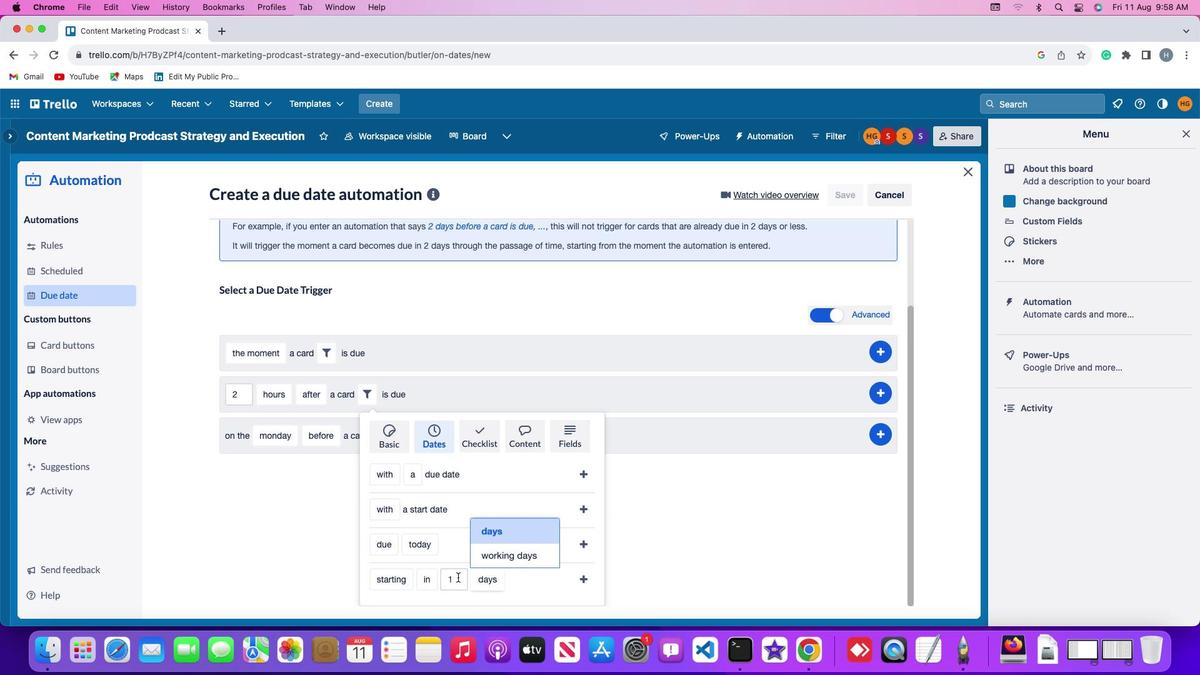 
Action: Mouse pressed left at (457, 577)
Screenshot: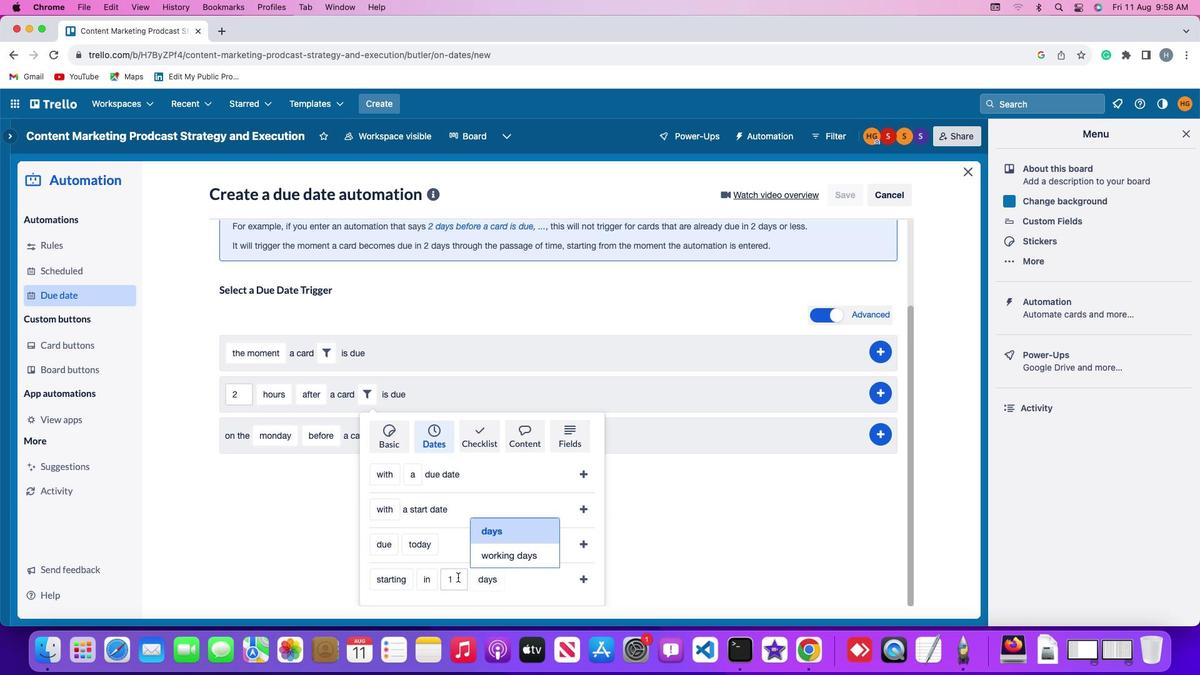 
Action: Key pressed Key.backspace'1'
Screenshot: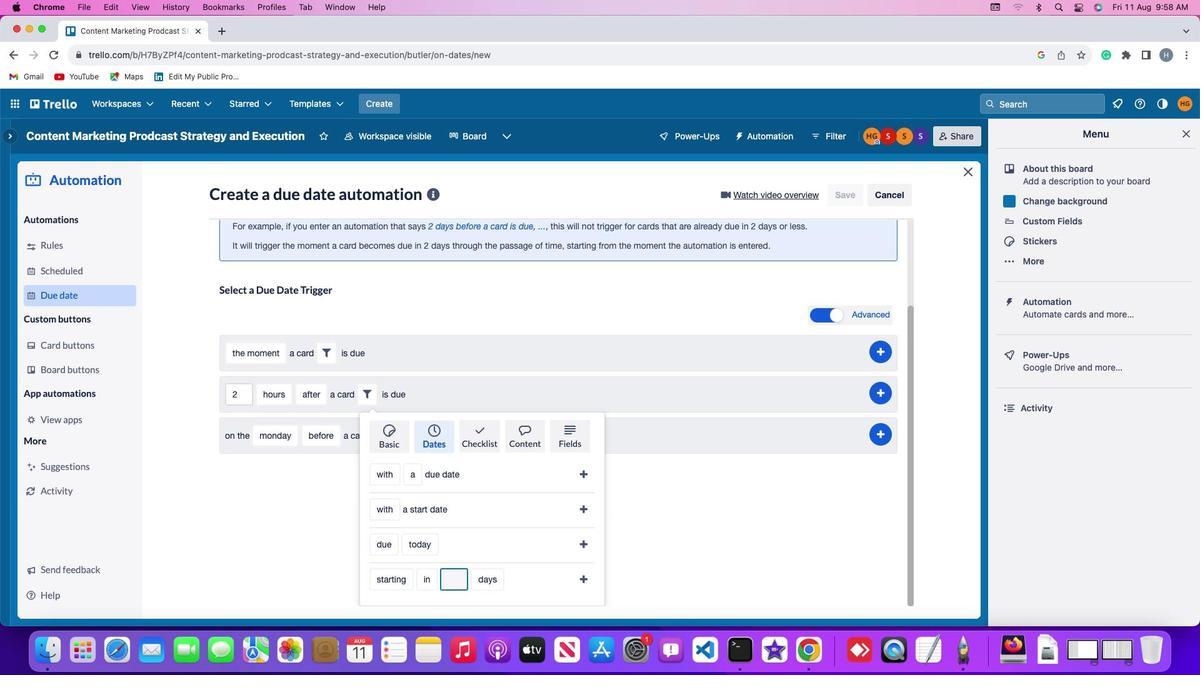 
Action: Mouse moved to (491, 585)
Screenshot: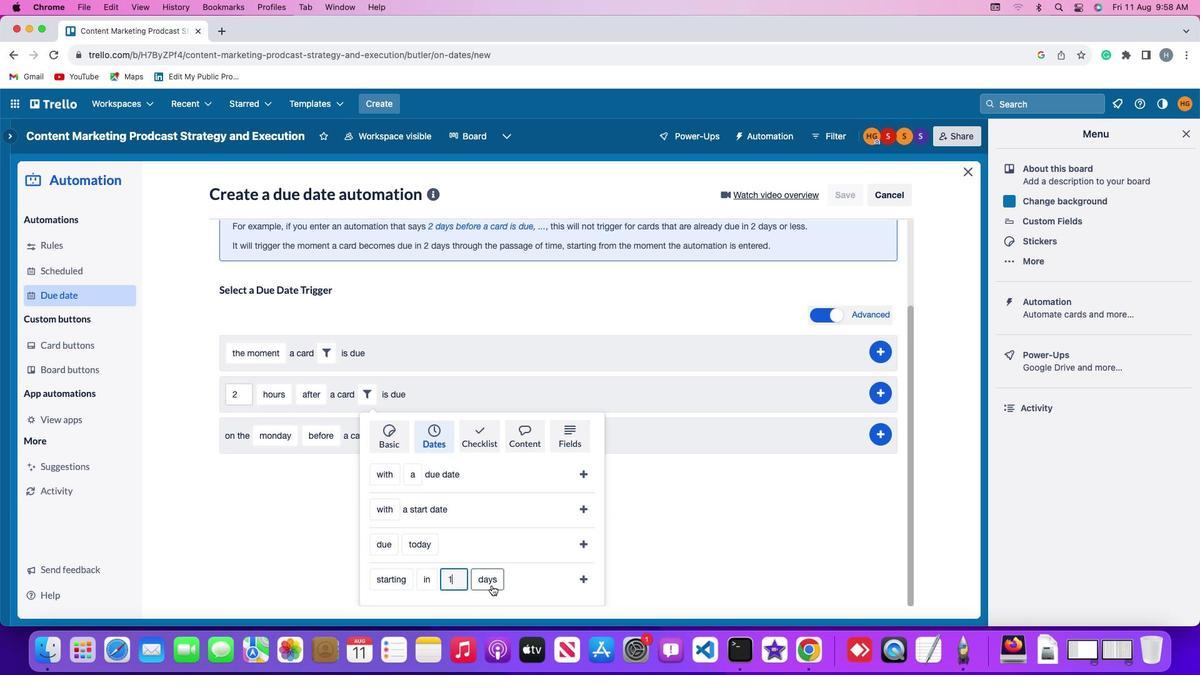 
Action: Mouse pressed left at (491, 585)
Screenshot: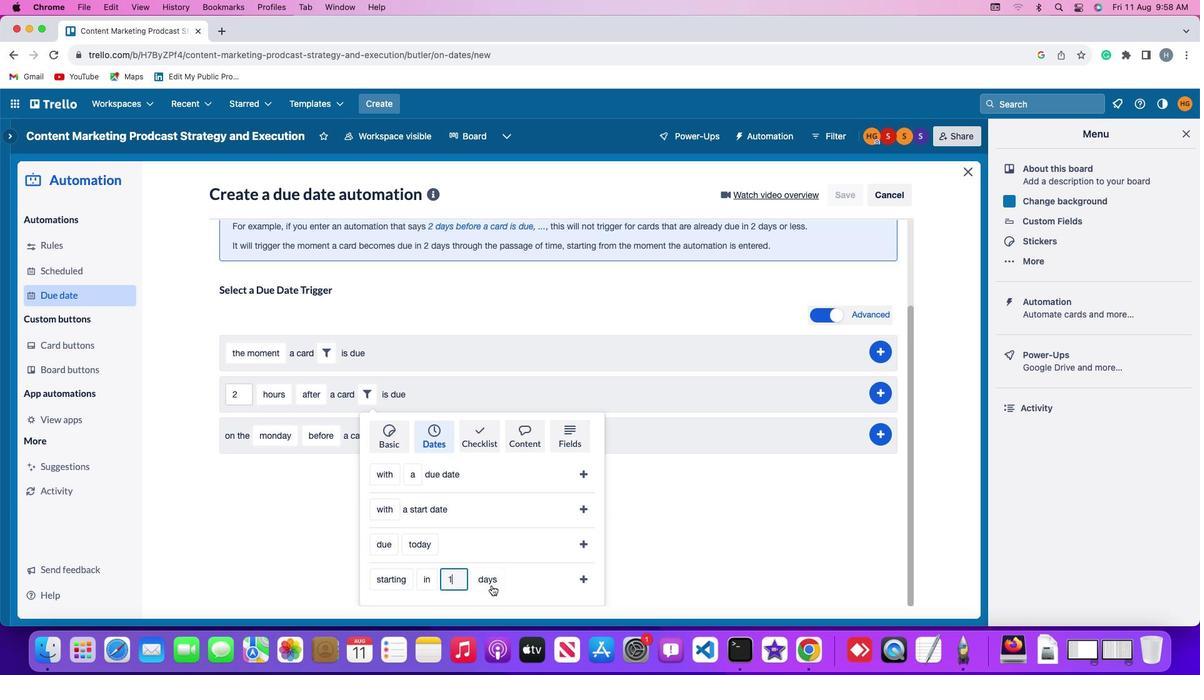 
Action: Mouse moved to (501, 534)
Screenshot: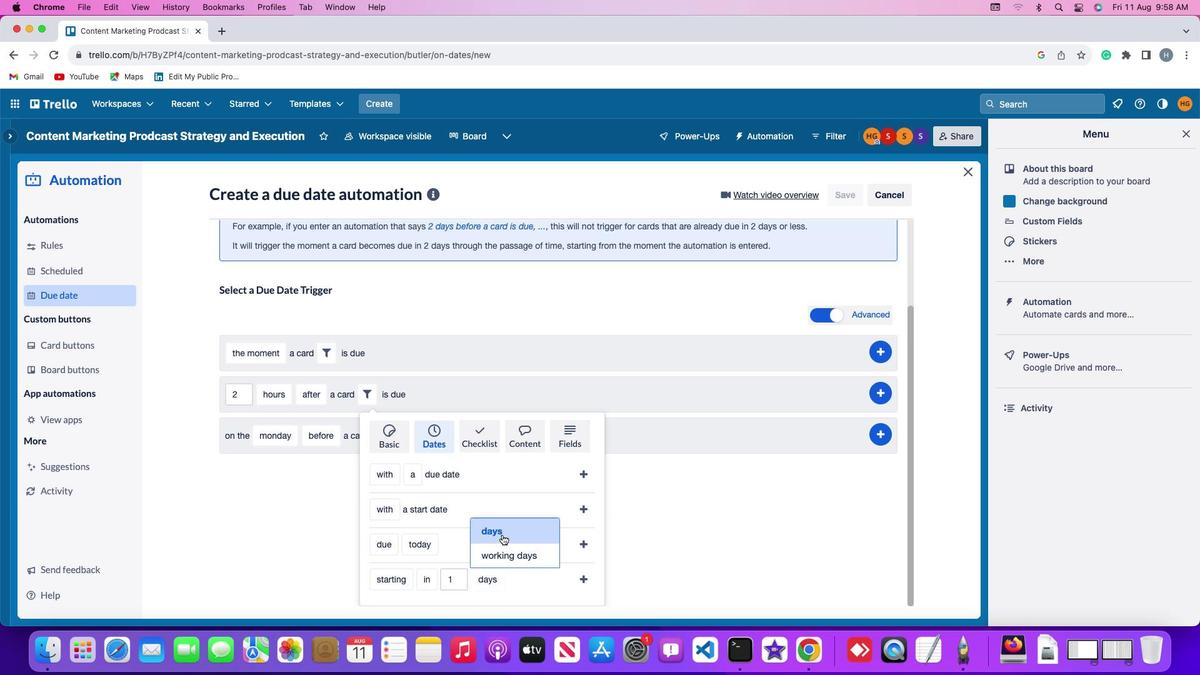 
Action: Mouse pressed left at (501, 534)
Screenshot: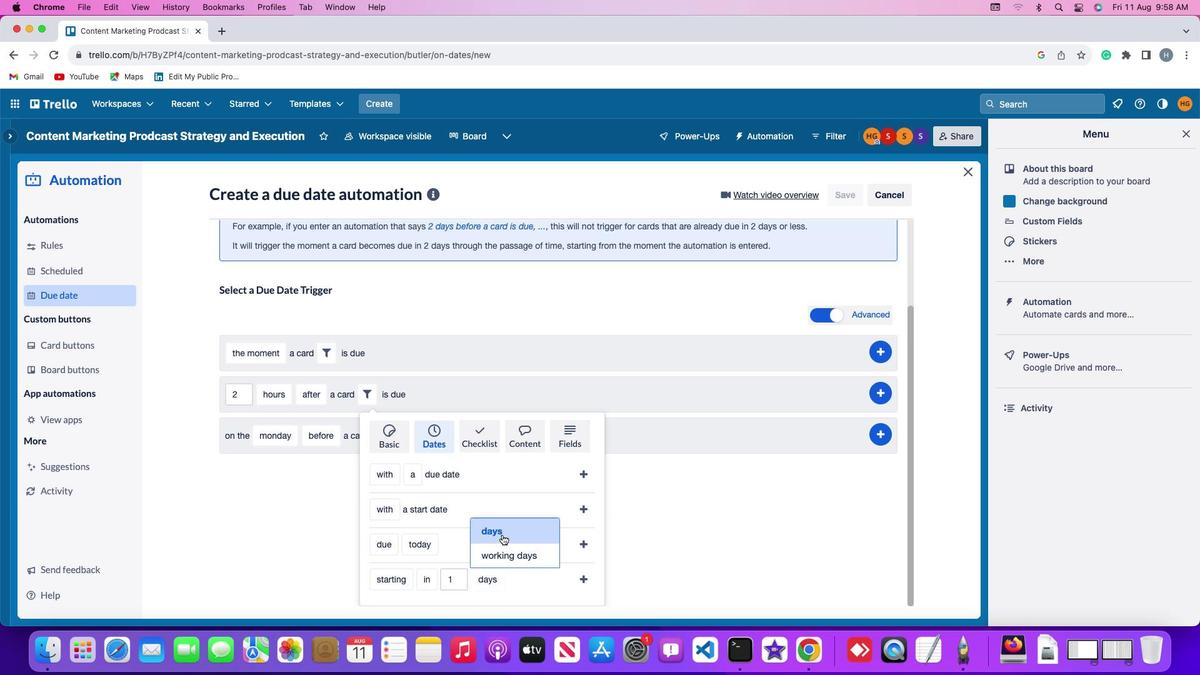 
Action: Mouse moved to (581, 577)
Screenshot: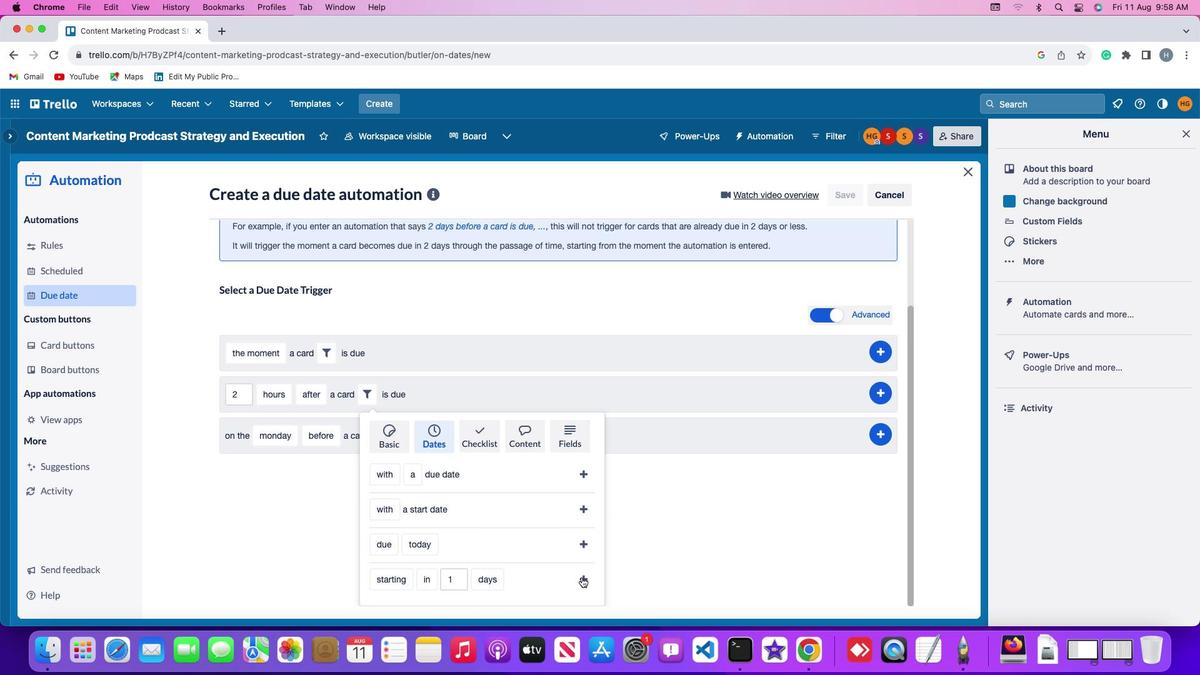 
Action: Mouse pressed left at (581, 577)
Screenshot: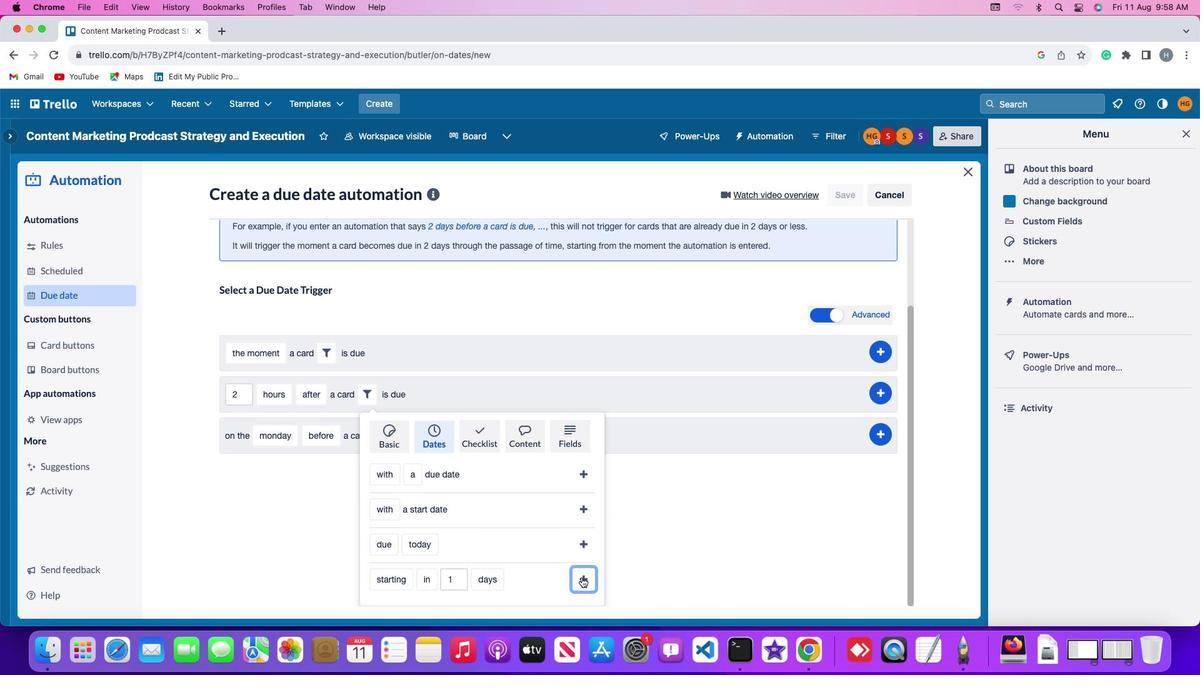 
Action: Mouse moved to (888, 503)
Screenshot: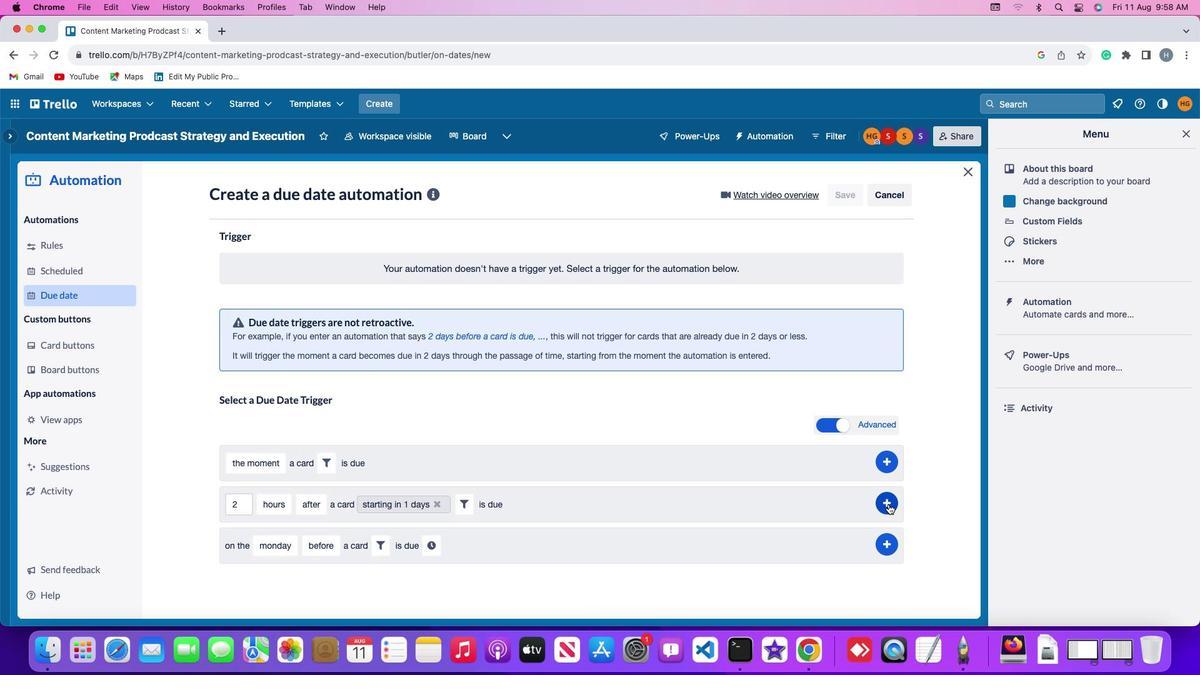
Action: Mouse pressed left at (888, 503)
Screenshot: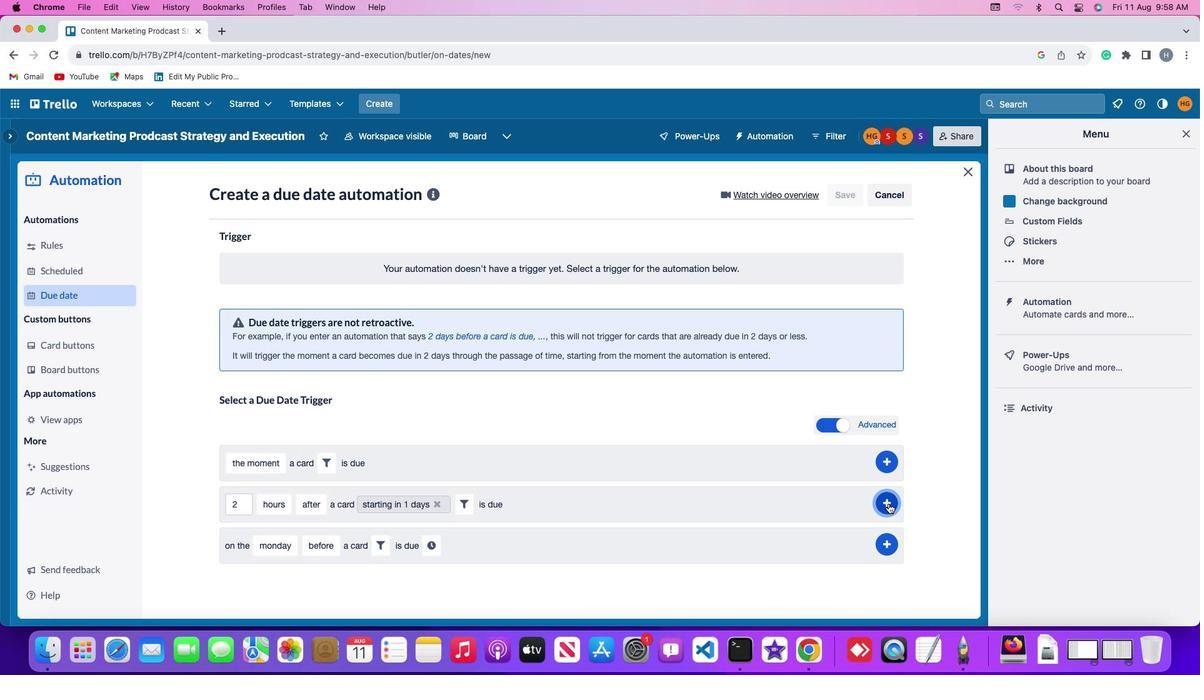 
Action: Mouse moved to (945, 420)
Screenshot: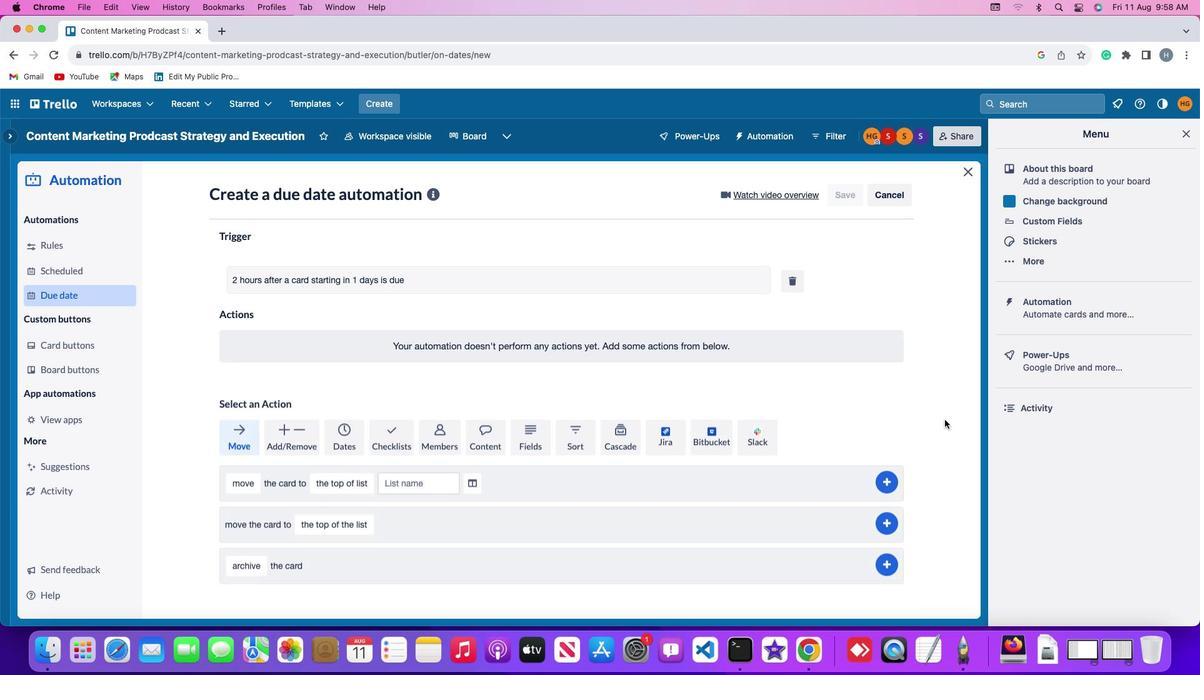 
